 Task: Look for Airbnb options in Bayji, Iraq from 5th December, 2023 to 13th December, 2023 for 6 adults.3 bedrooms having 3 beds and 3 bathrooms. Property type can be house. Amenities needed are: washing machine. Look for 4 properties as per requirement.
Action: Mouse moved to (480, 75)
Screenshot: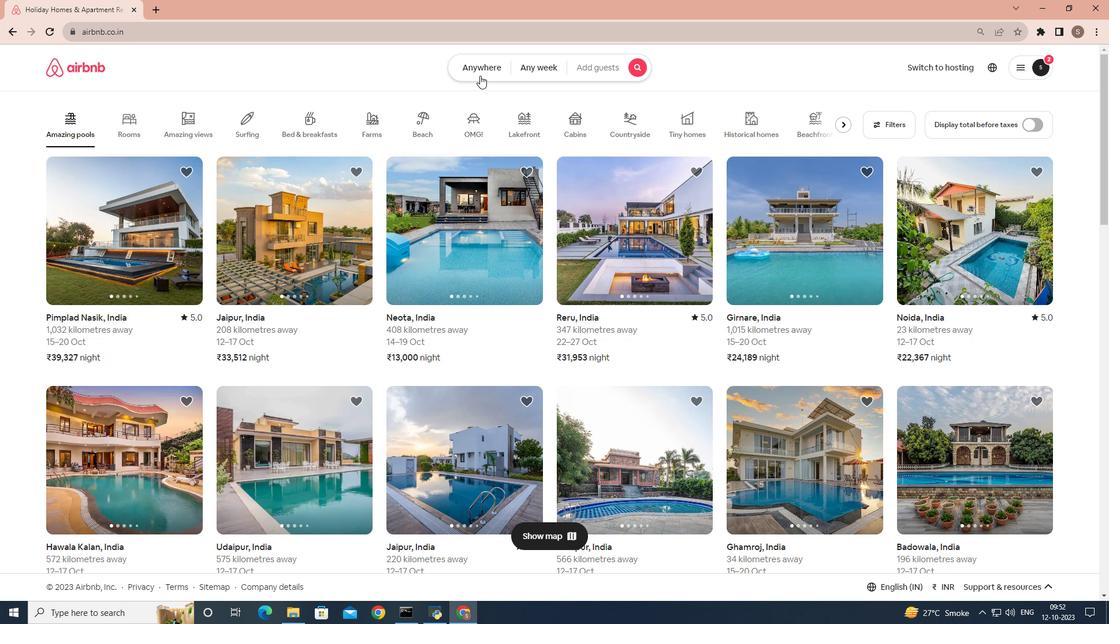 
Action: Mouse pressed left at (480, 75)
Screenshot: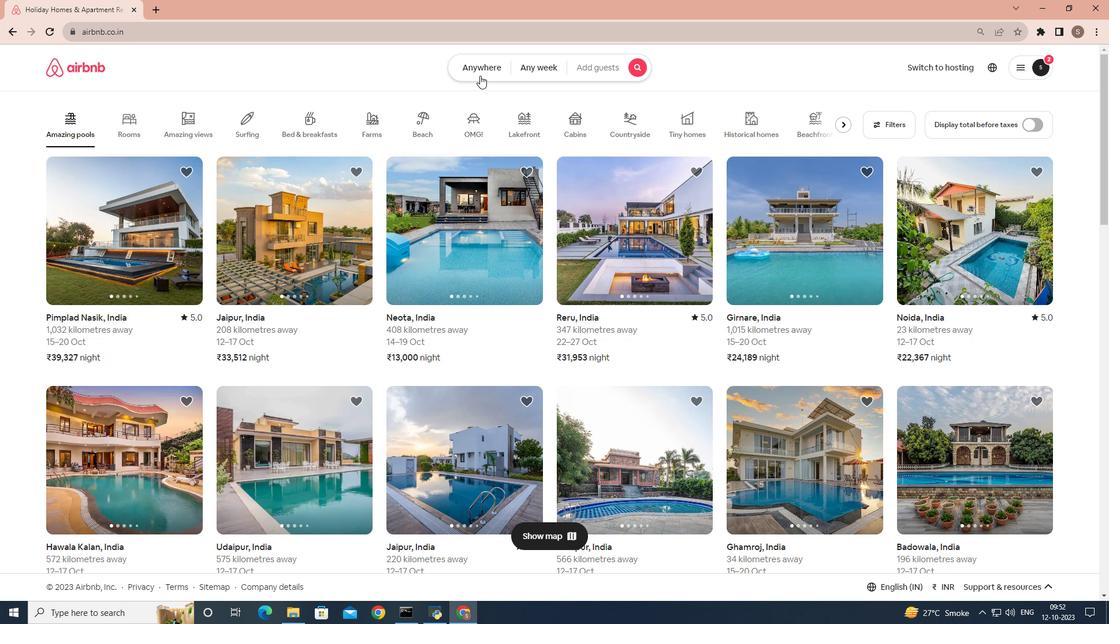 
Action: Mouse moved to (401, 120)
Screenshot: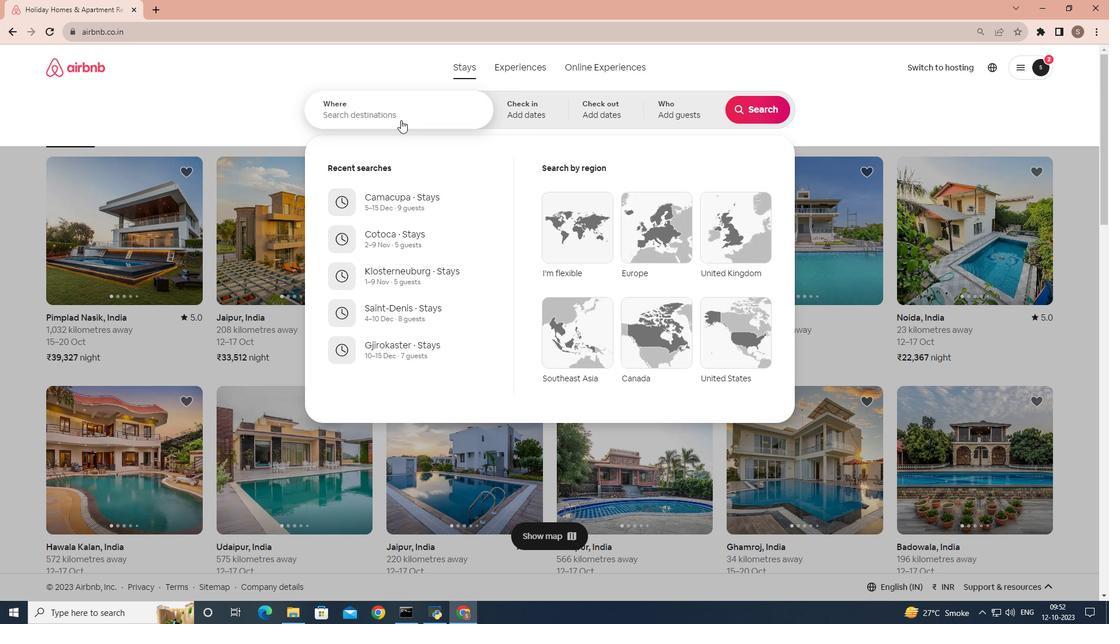 
Action: Mouse pressed left at (401, 120)
Screenshot: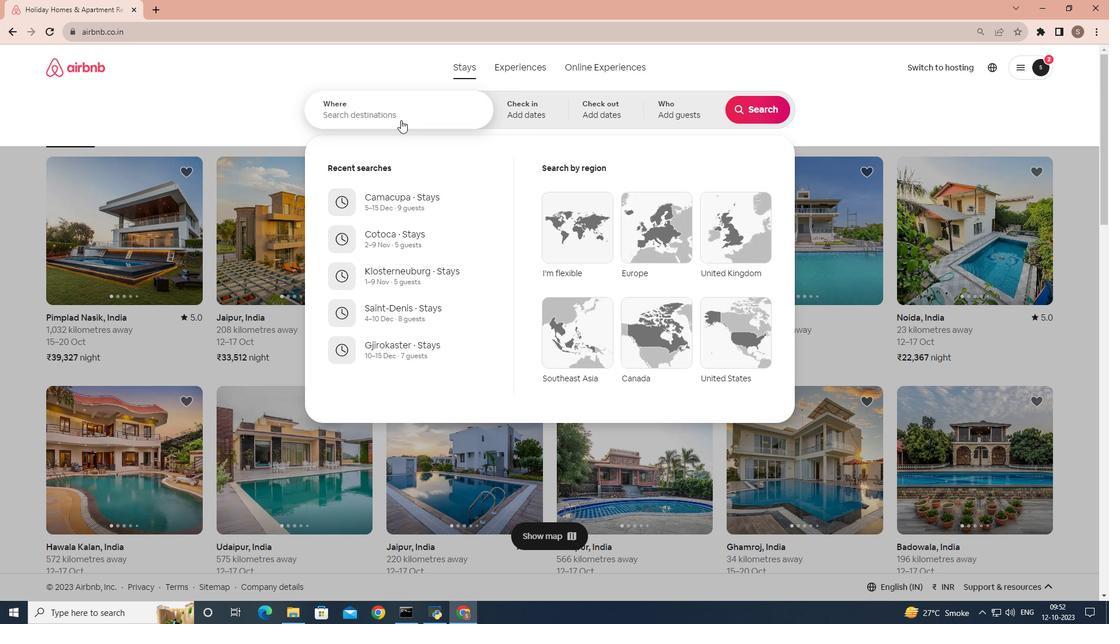 
Action: Key pressed <Key.shift>Bayji,<Key.space><Key.shift>Iraq
Screenshot: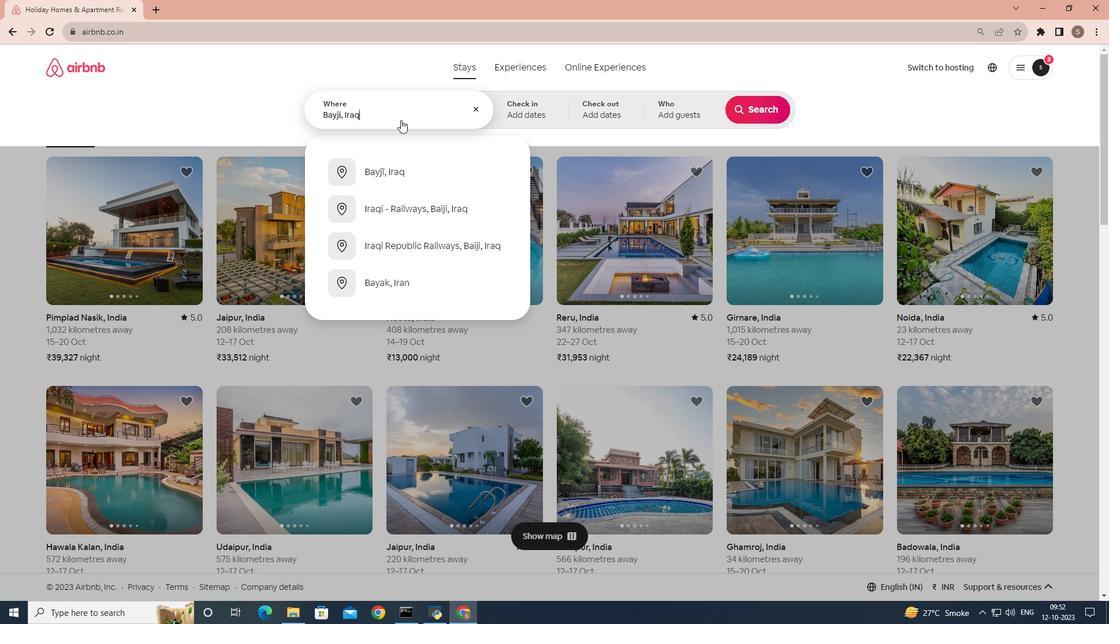 
Action: Mouse moved to (425, 169)
Screenshot: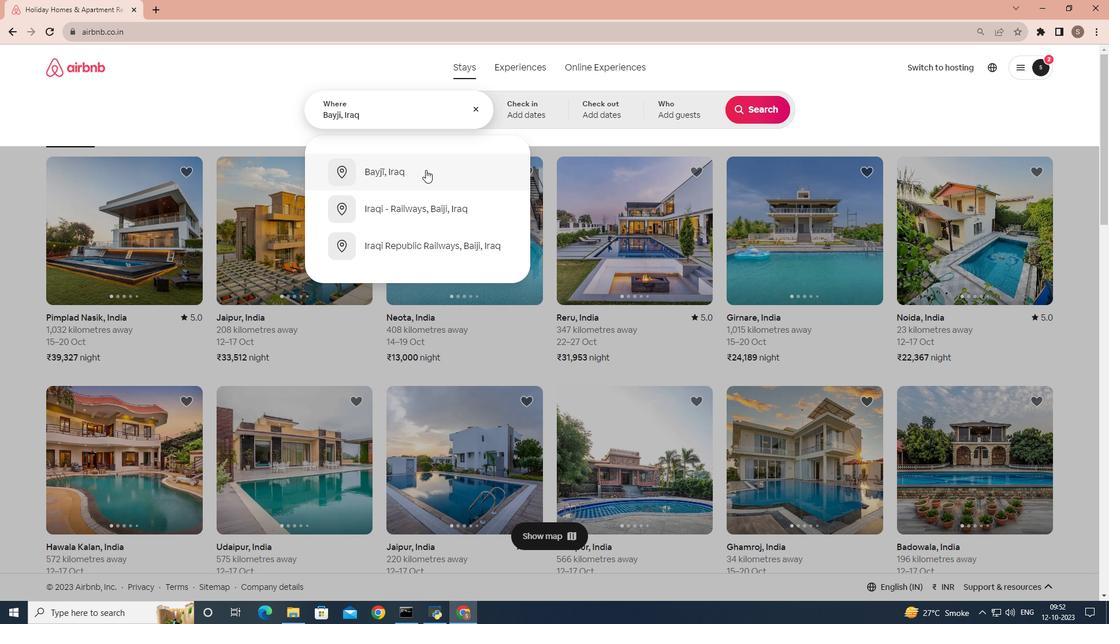 
Action: Mouse pressed left at (425, 169)
Screenshot: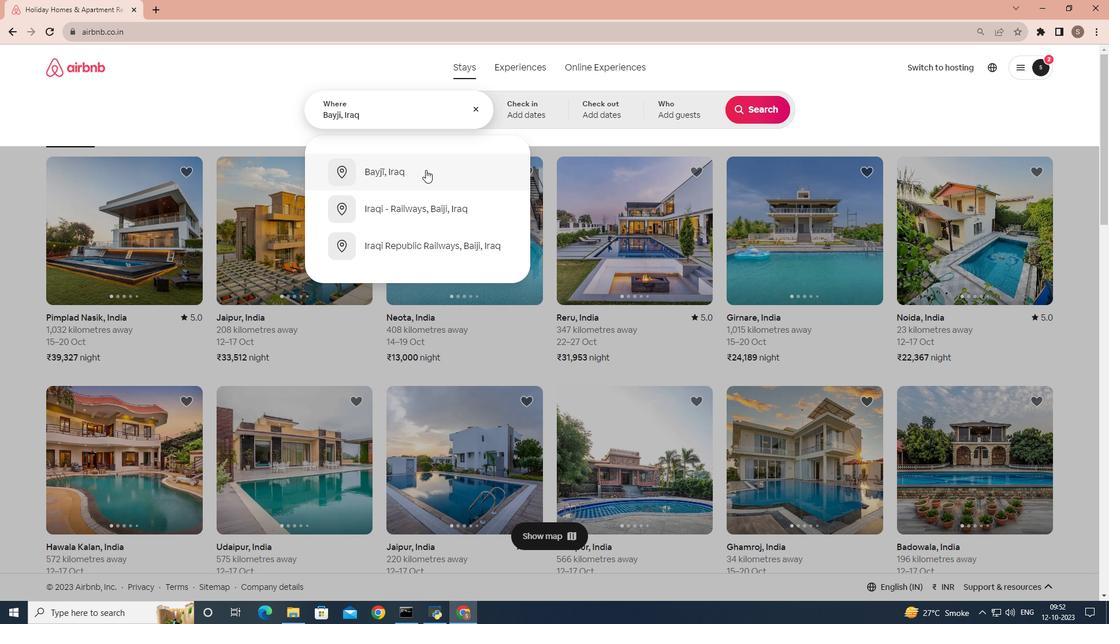 
Action: Mouse moved to (758, 202)
Screenshot: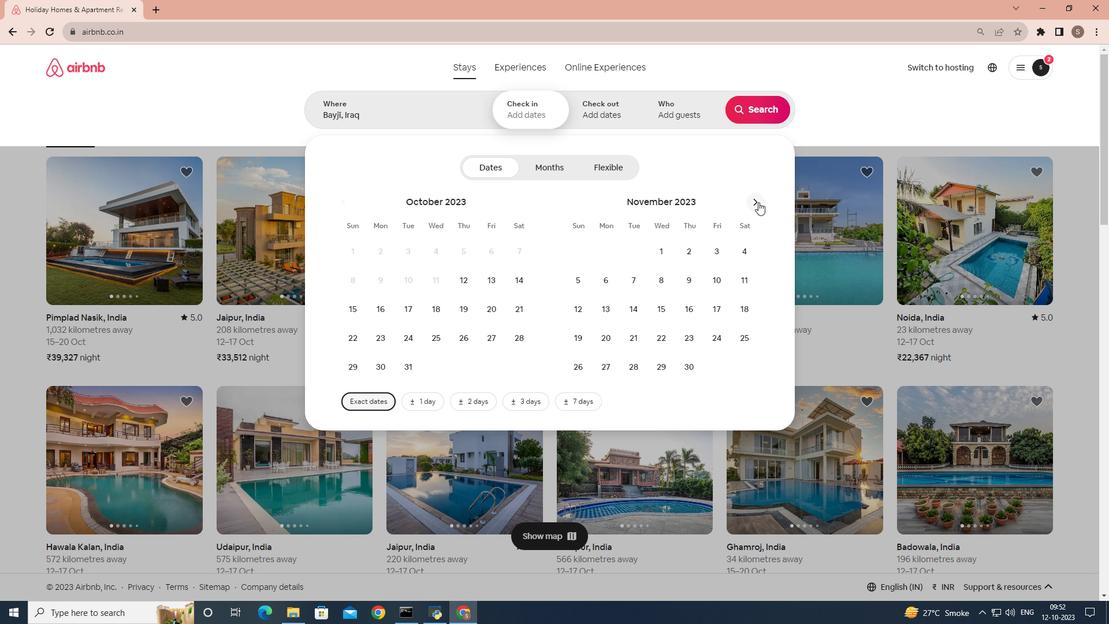 
Action: Mouse pressed left at (758, 202)
Screenshot: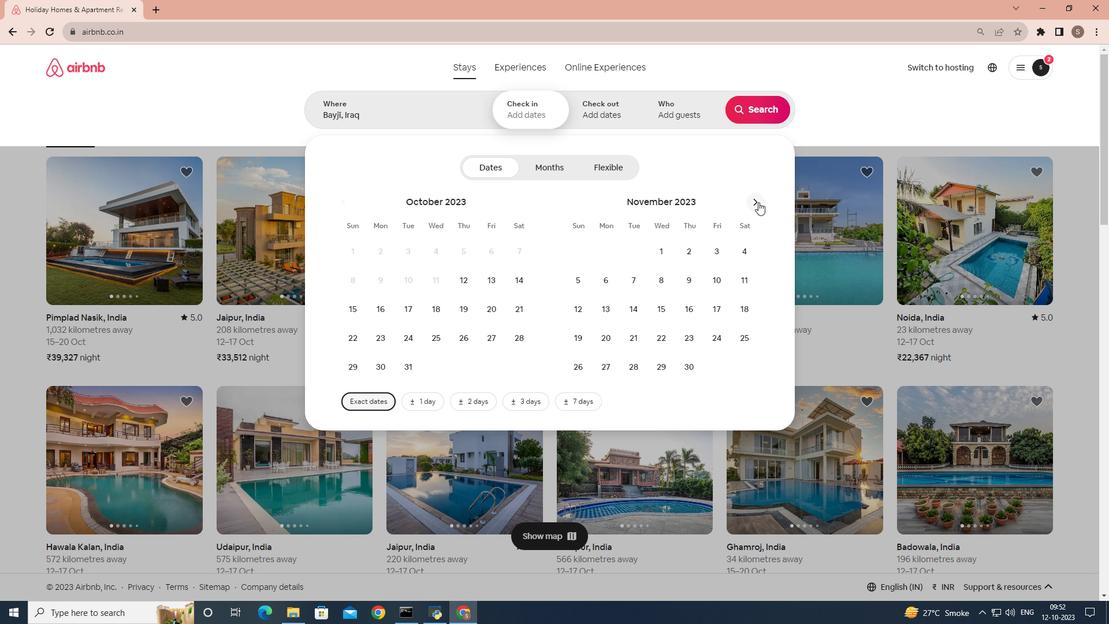 
Action: Mouse moved to (638, 276)
Screenshot: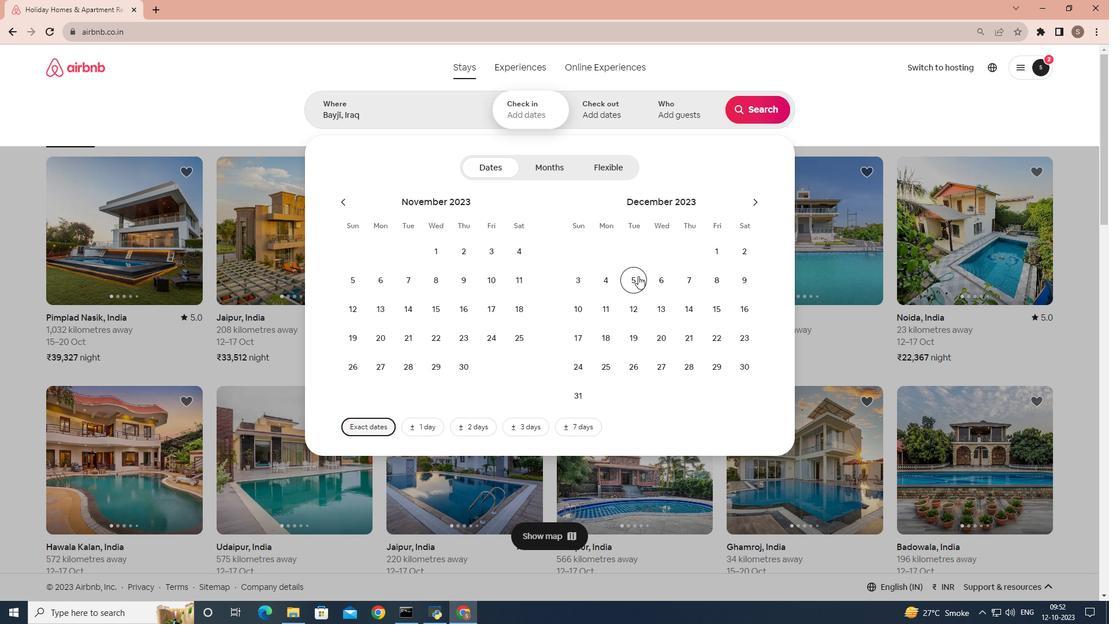 
Action: Mouse pressed left at (638, 276)
Screenshot: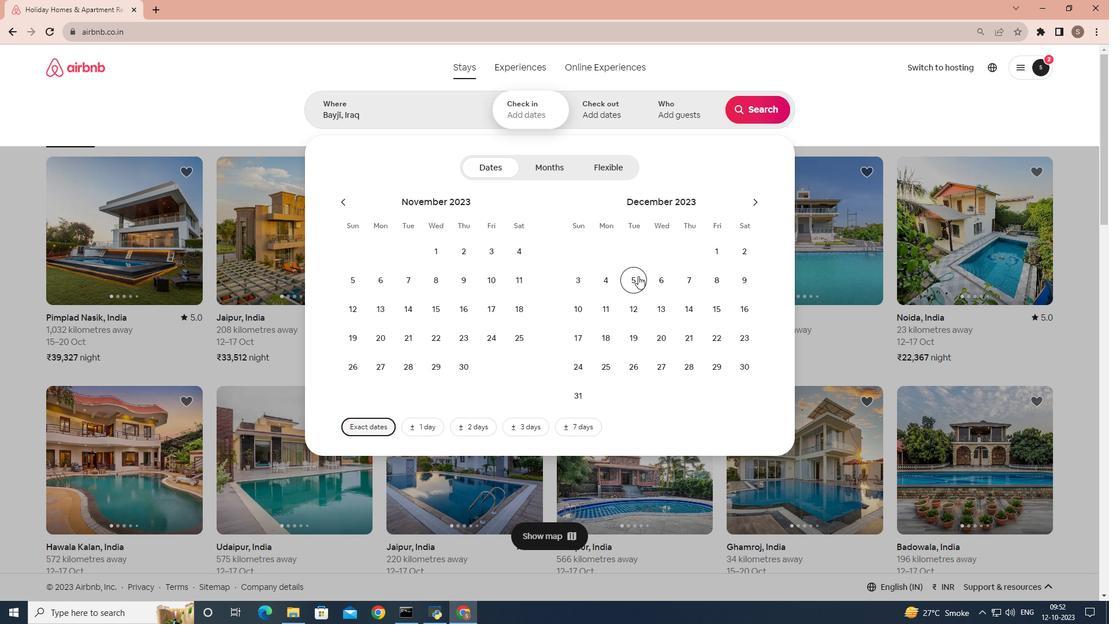 
Action: Mouse moved to (656, 313)
Screenshot: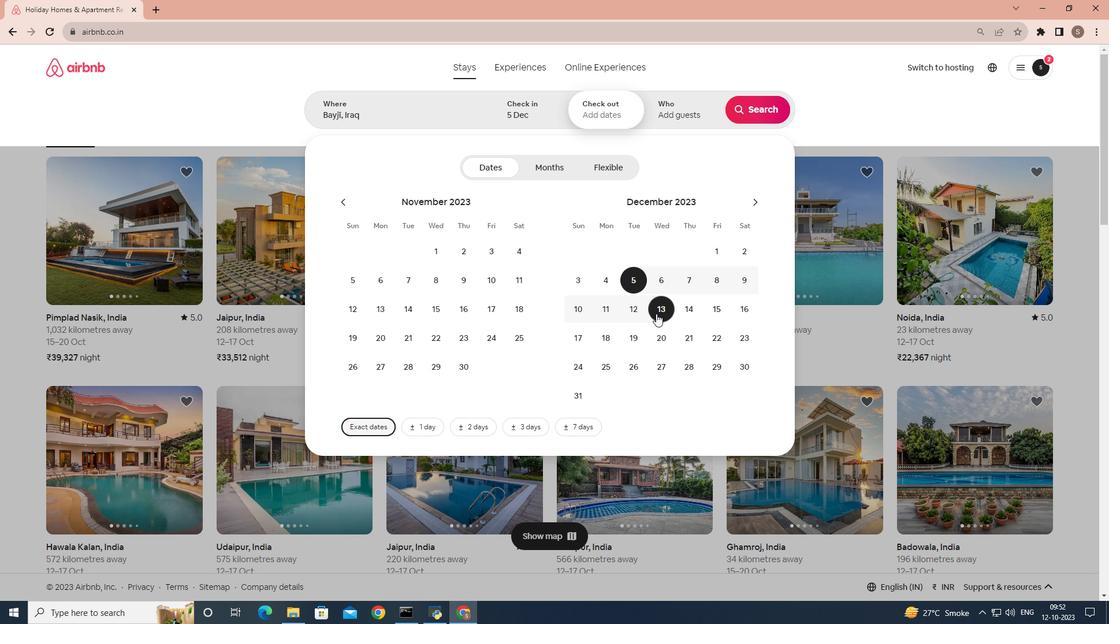 
Action: Mouse pressed left at (656, 313)
Screenshot: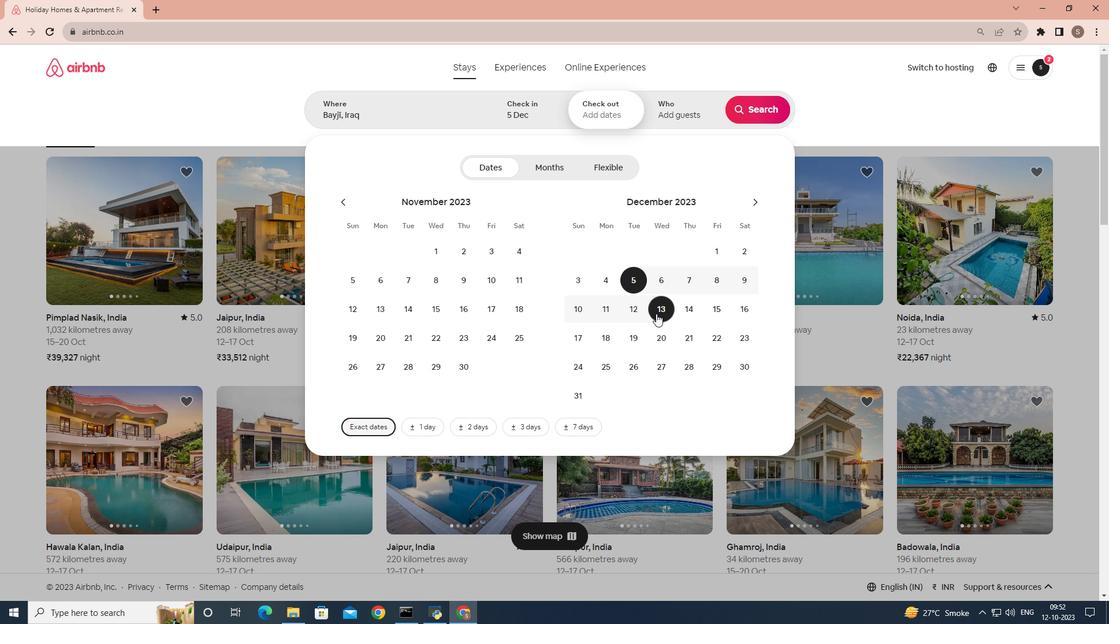 
Action: Mouse moved to (665, 124)
Screenshot: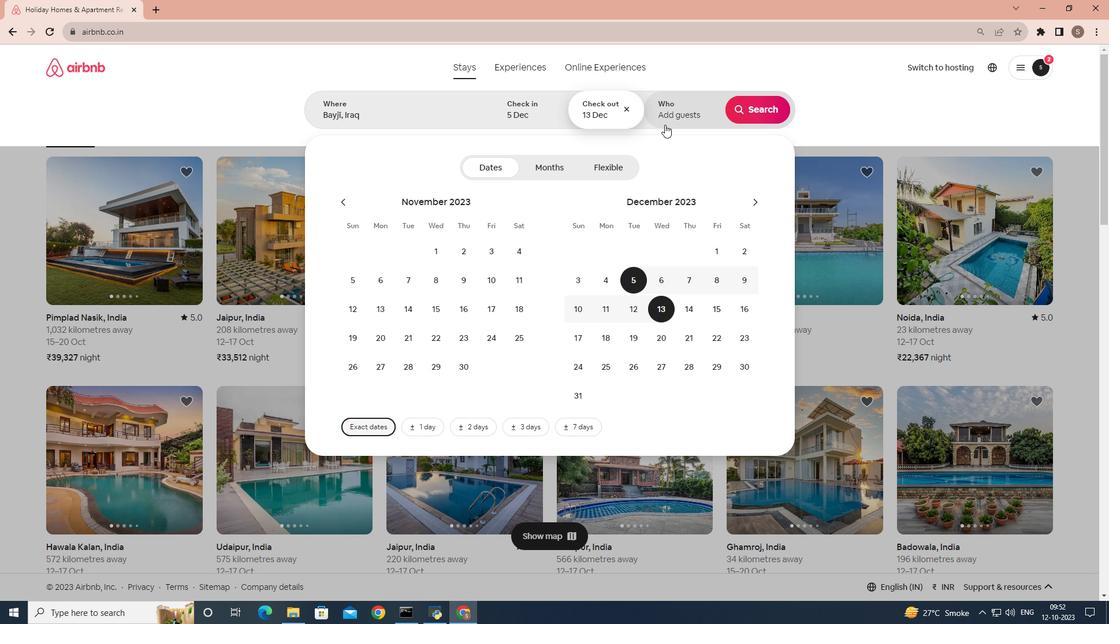 
Action: Mouse pressed left at (665, 124)
Screenshot: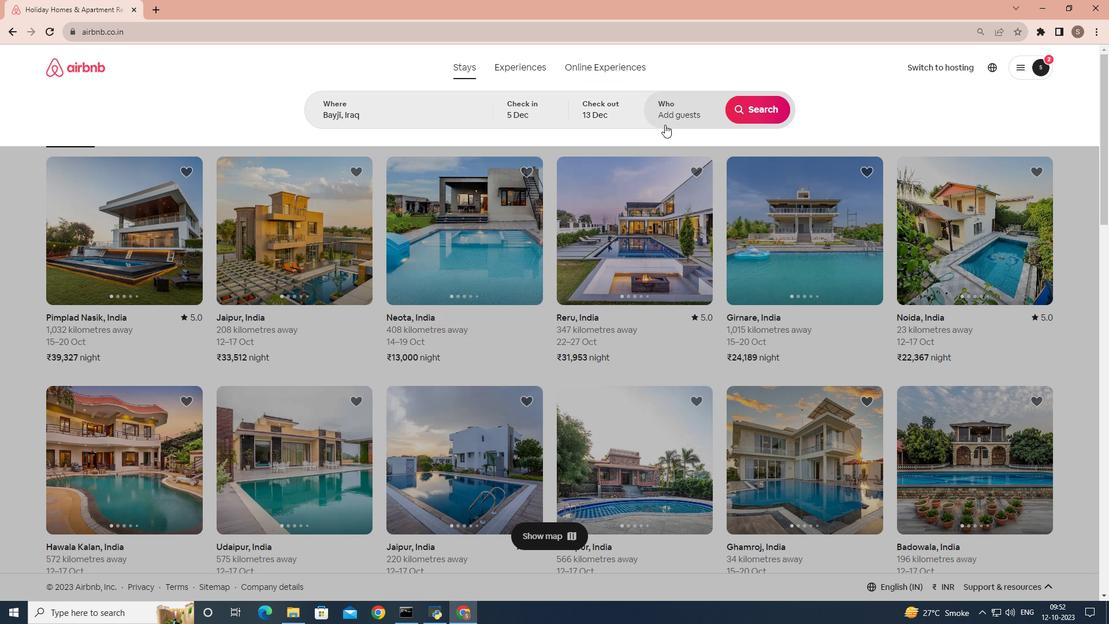 
Action: Mouse moved to (756, 170)
Screenshot: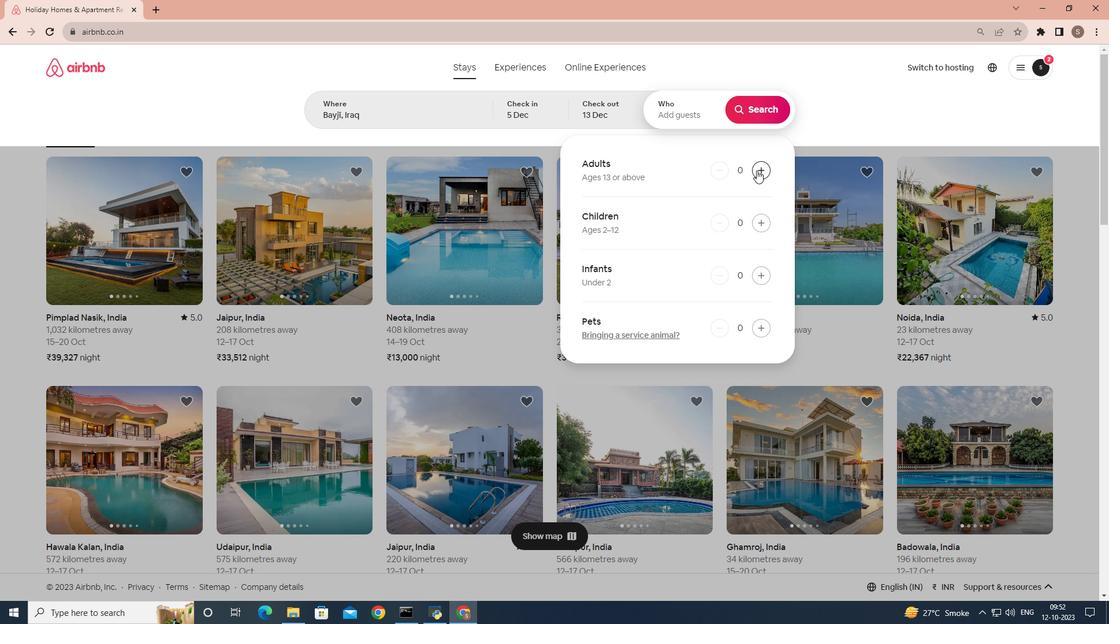 
Action: Mouse pressed left at (756, 170)
Screenshot: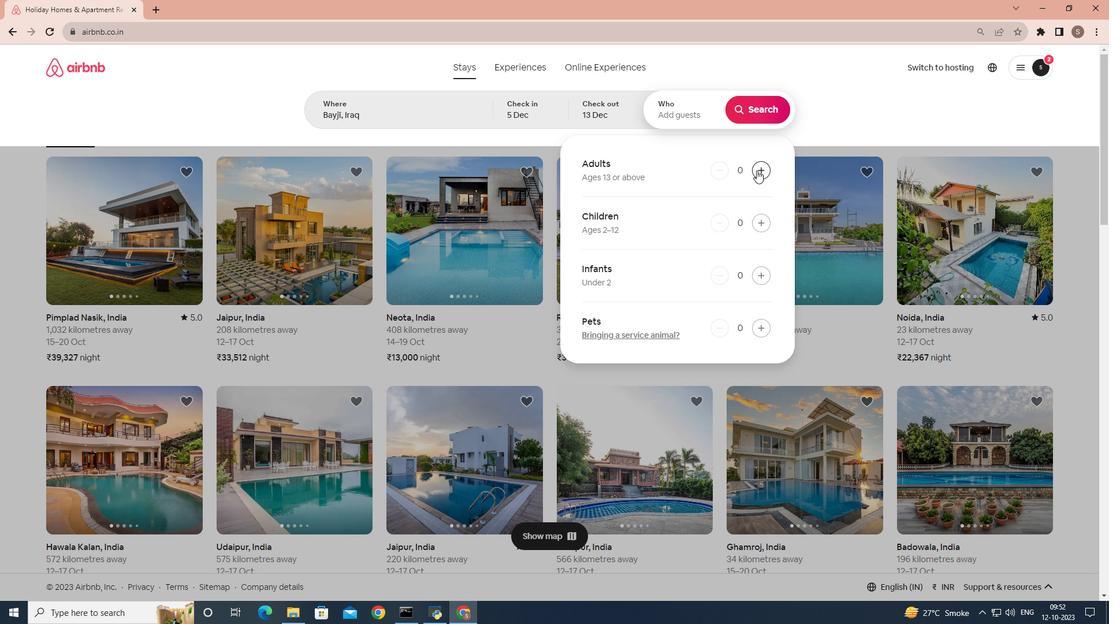 
Action: Mouse pressed left at (756, 170)
Screenshot: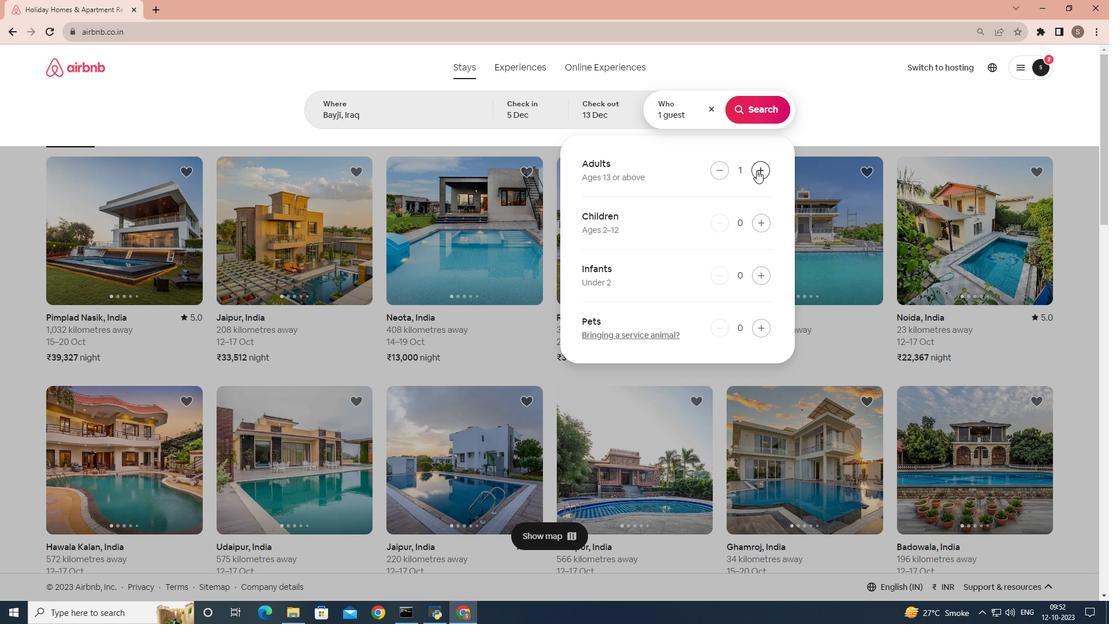 
Action: Mouse pressed left at (756, 170)
Screenshot: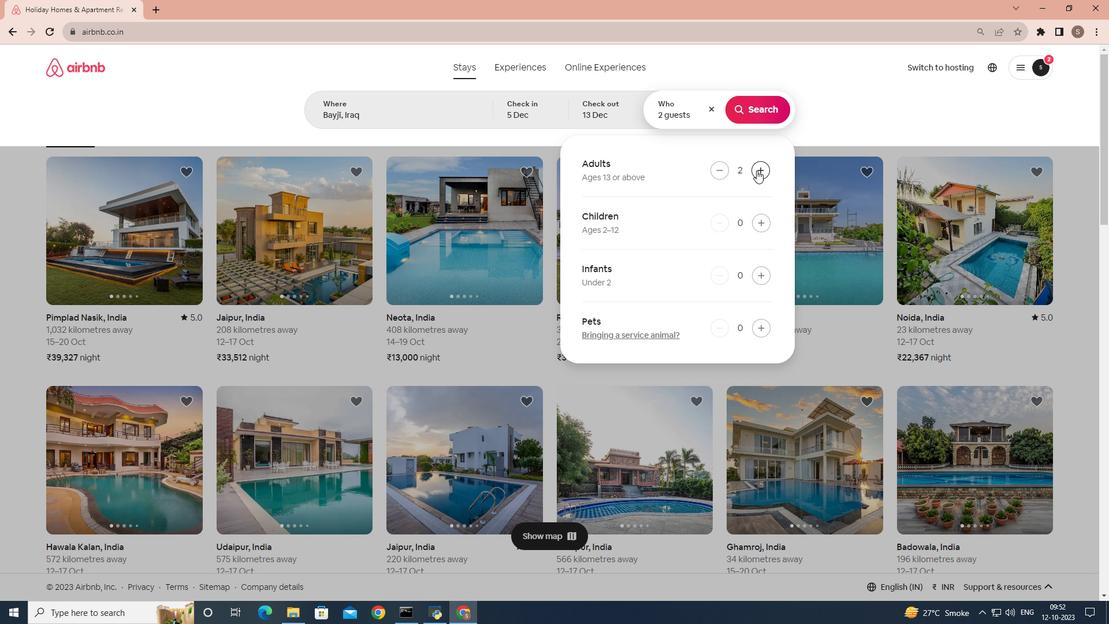
Action: Mouse pressed left at (756, 170)
Screenshot: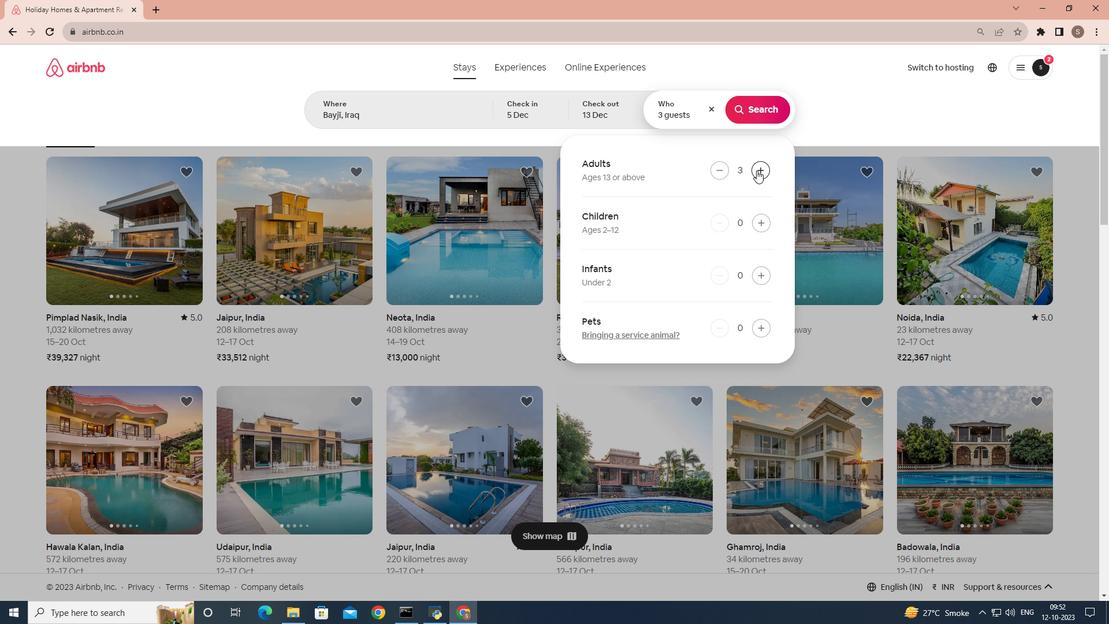 
Action: Mouse pressed left at (756, 170)
Screenshot: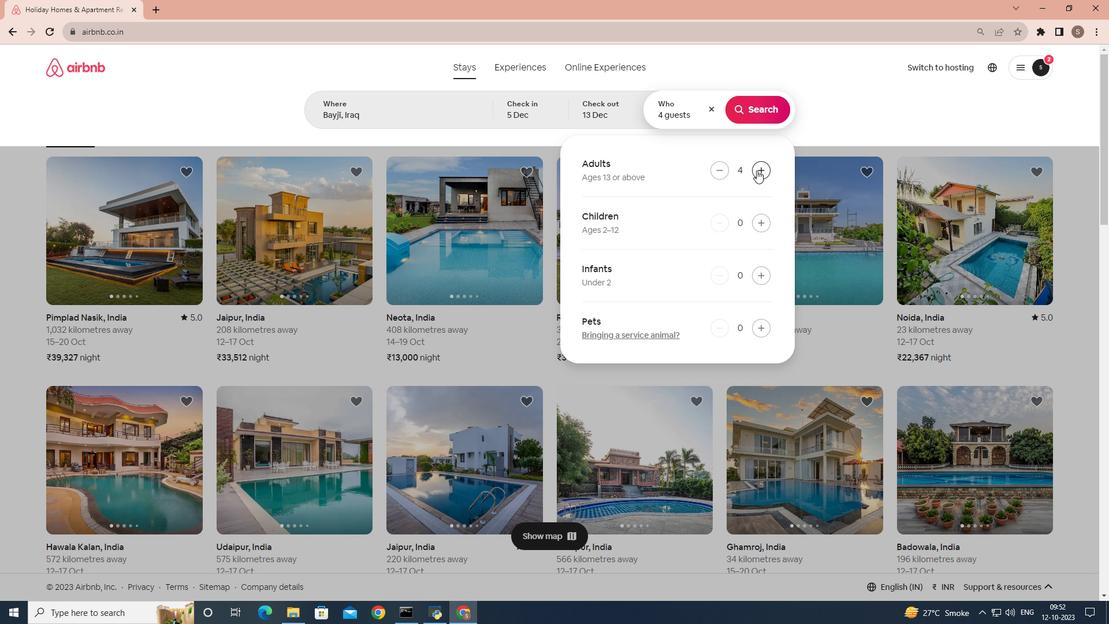 
Action: Mouse pressed left at (756, 170)
Screenshot: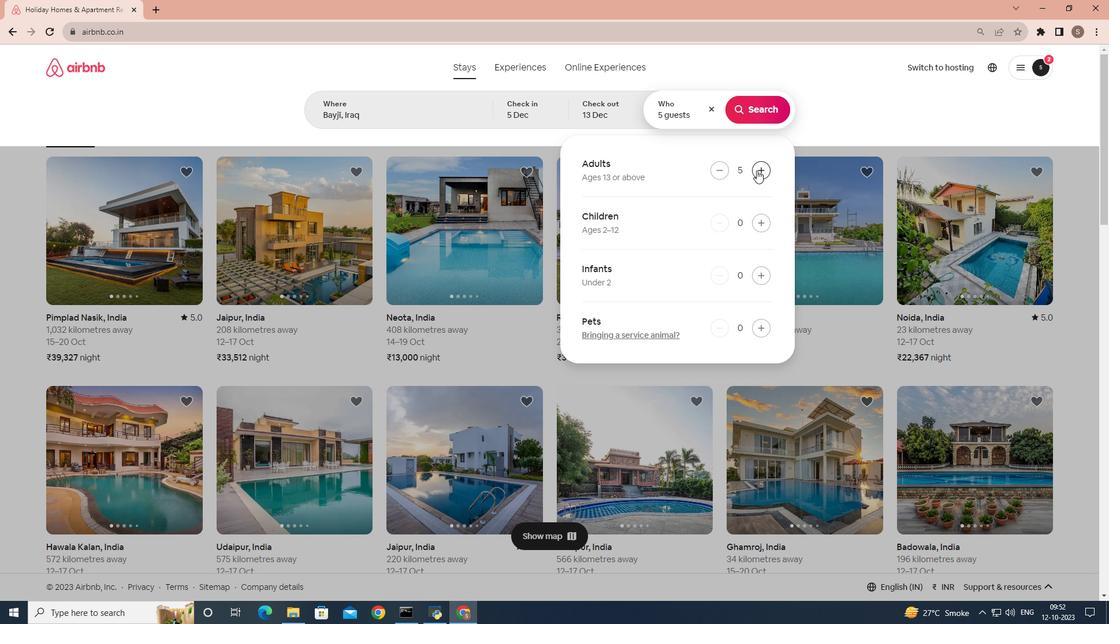 
Action: Mouse moved to (755, 109)
Screenshot: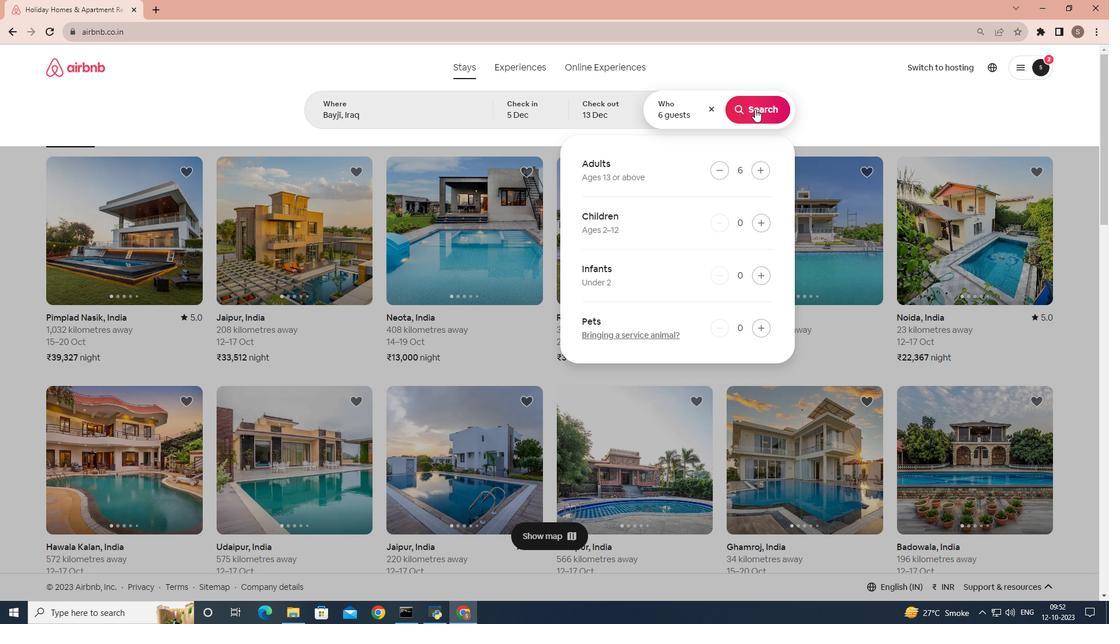 
Action: Mouse pressed left at (755, 109)
Screenshot: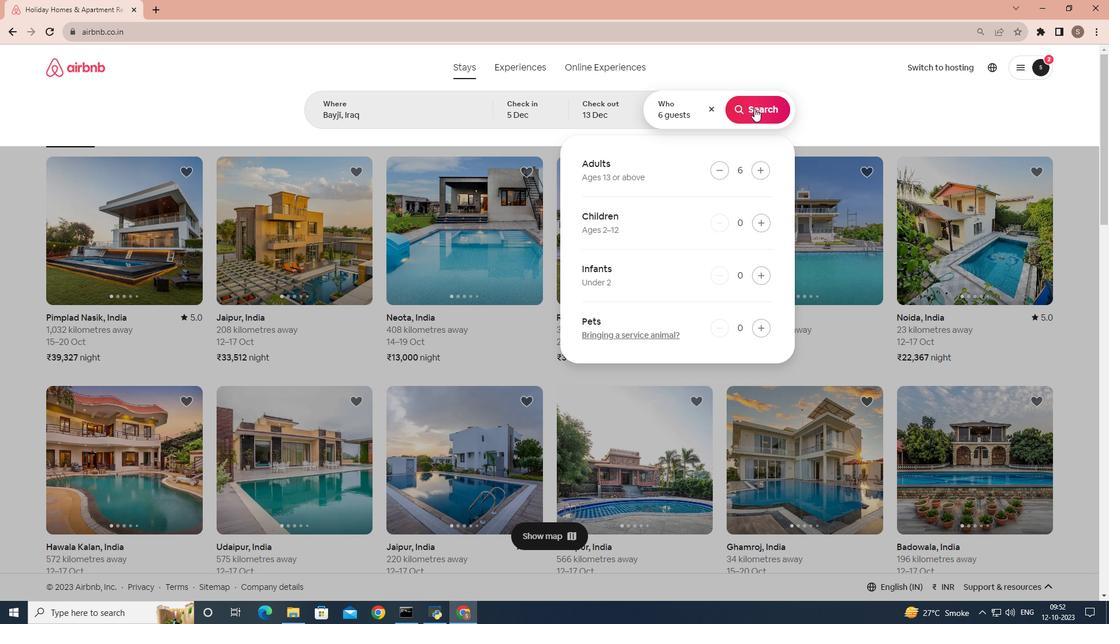 
Action: Mouse moved to (913, 110)
Screenshot: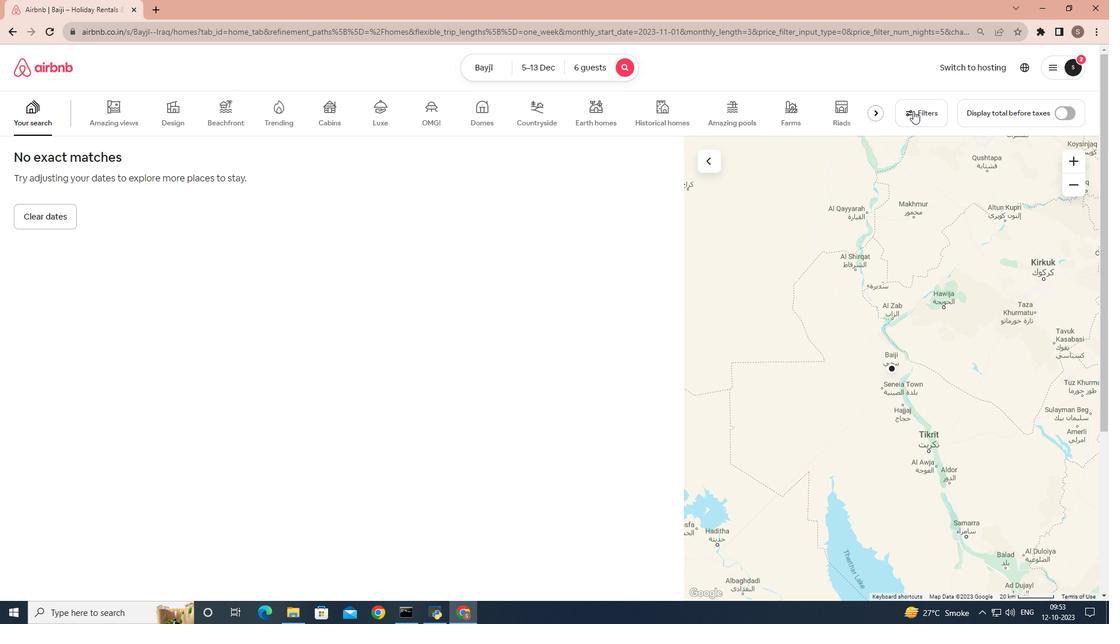 
Action: Mouse pressed left at (913, 110)
Screenshot: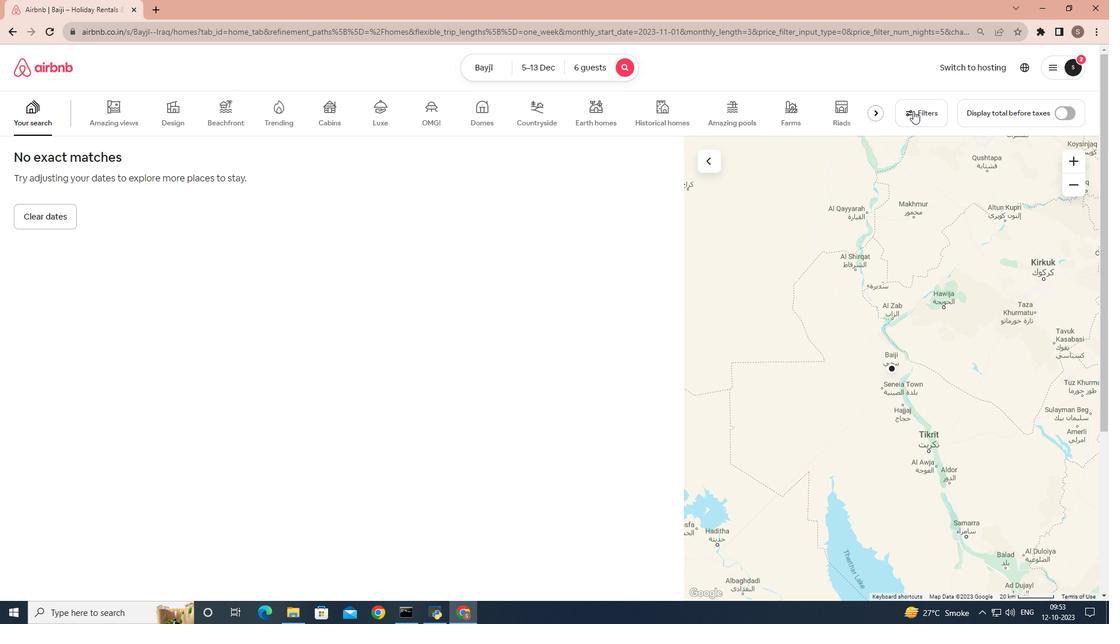 
Action: Mouse moved to (601, 294)
Screenshot: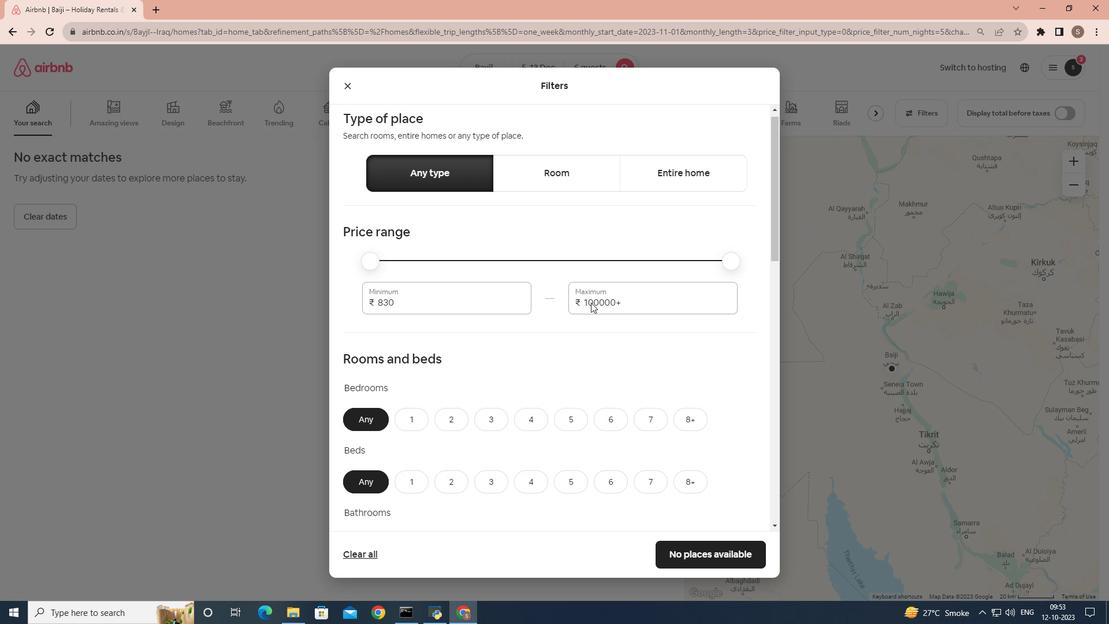 
Action: Mouse scrolled (601, 293) with delta (0, 0)
Screenshot: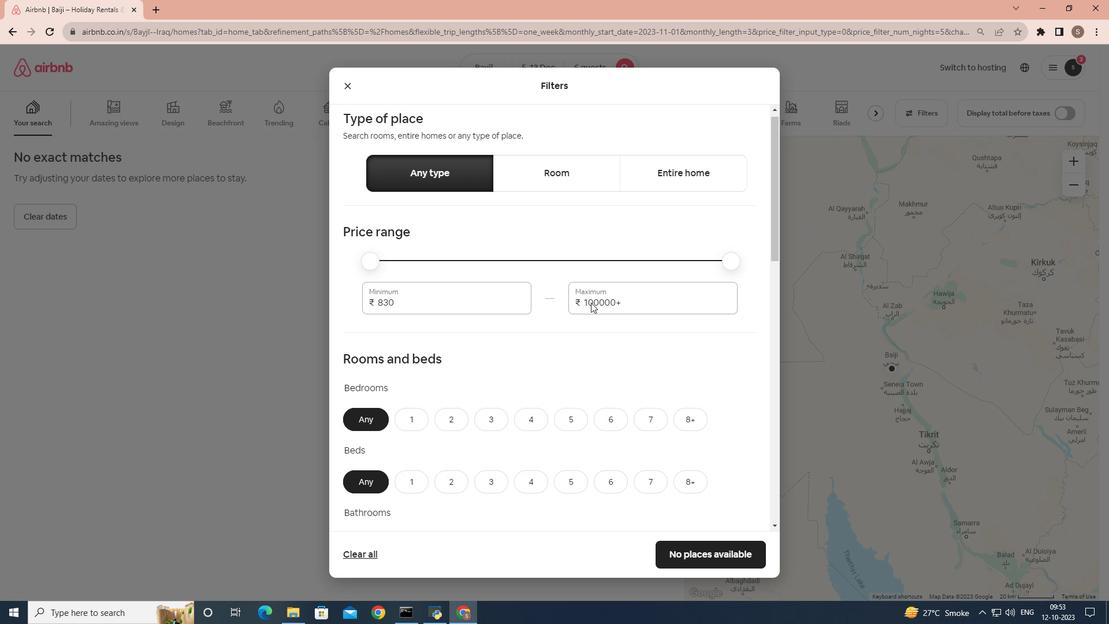 
Action: Mouse moved to (580, 310)
Screenshot: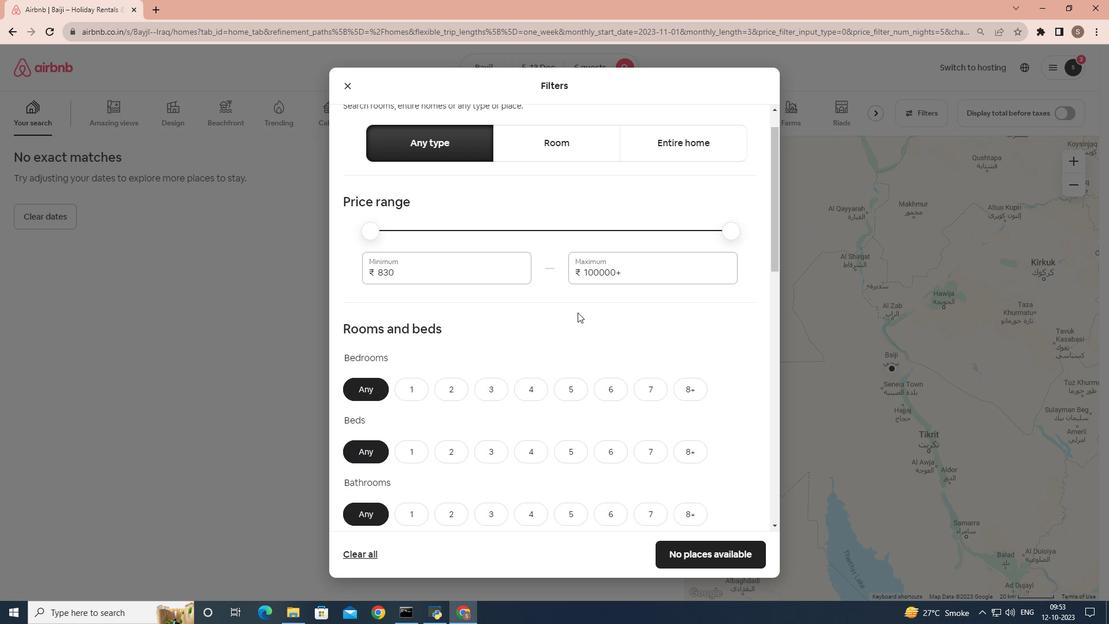 
Action: Mouse scrolled (580, 310) with delta (0, 0)
Screenshot: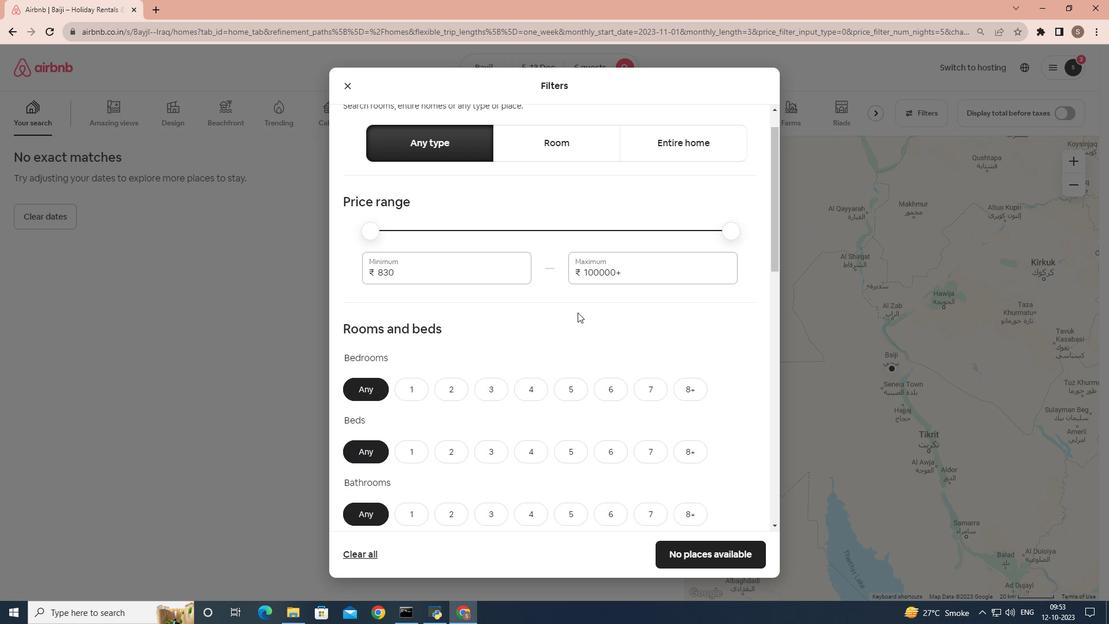 
Action: Mouse moved to (494, 306)
Screenshot: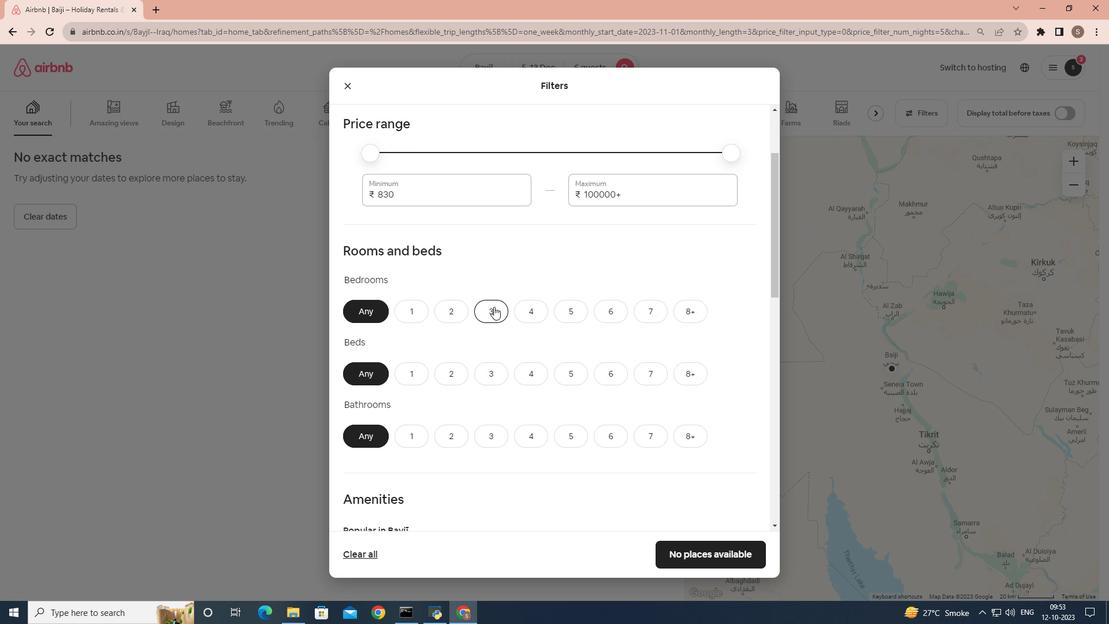 
Action: Mouse pressed left at (494, 306)
Screenshot: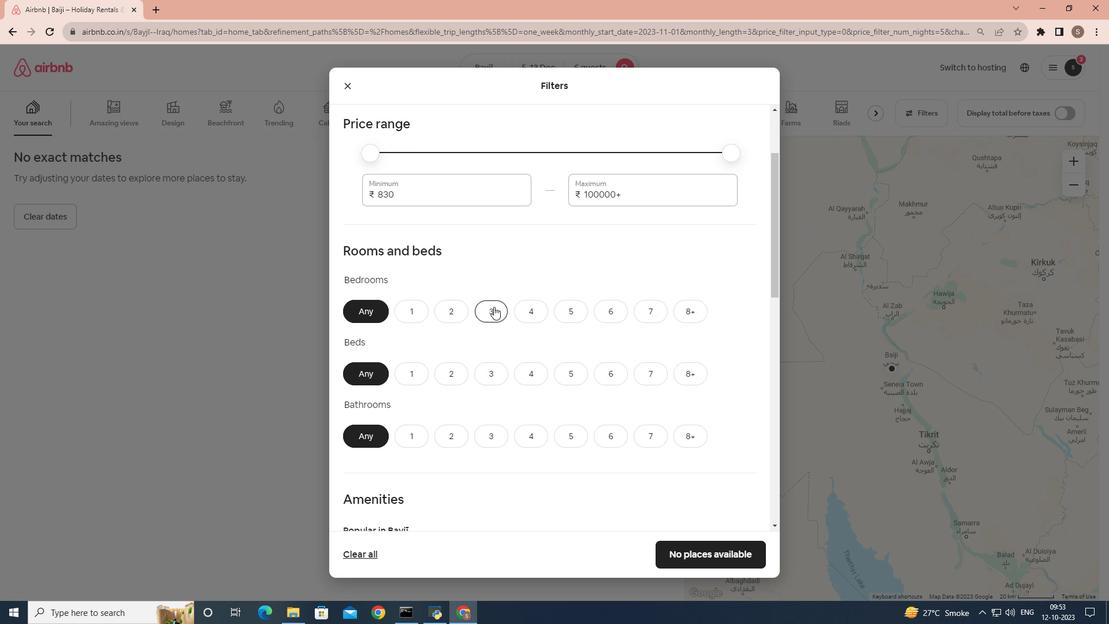 
Action: Mouse moved to (486, 369)
Screenshot: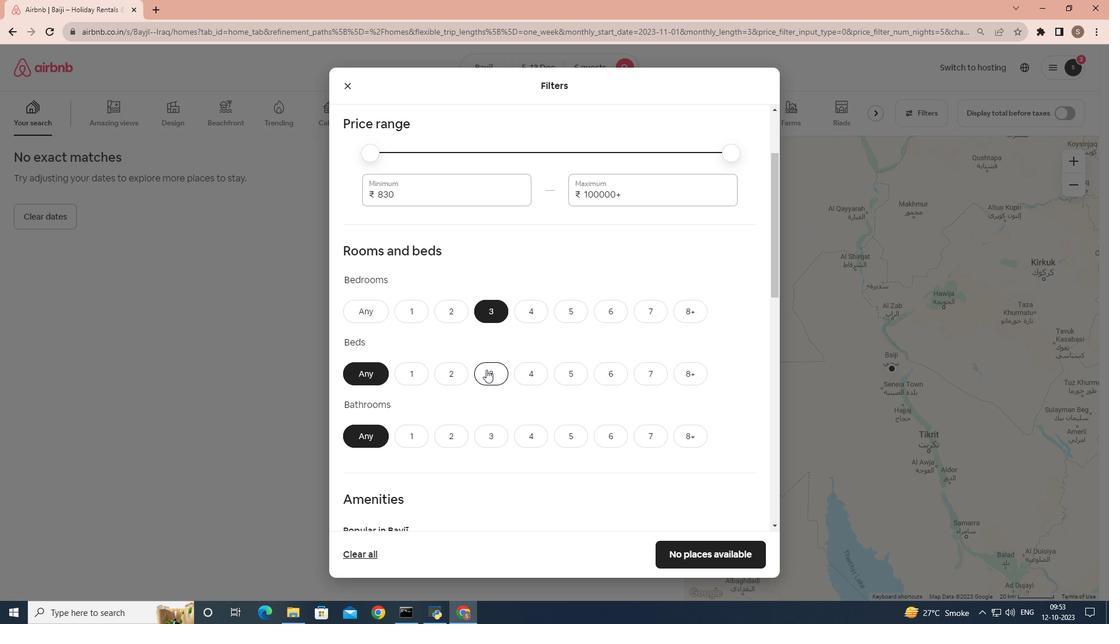 
Action: Mouse pressed left at (486, 369)
Screenshot: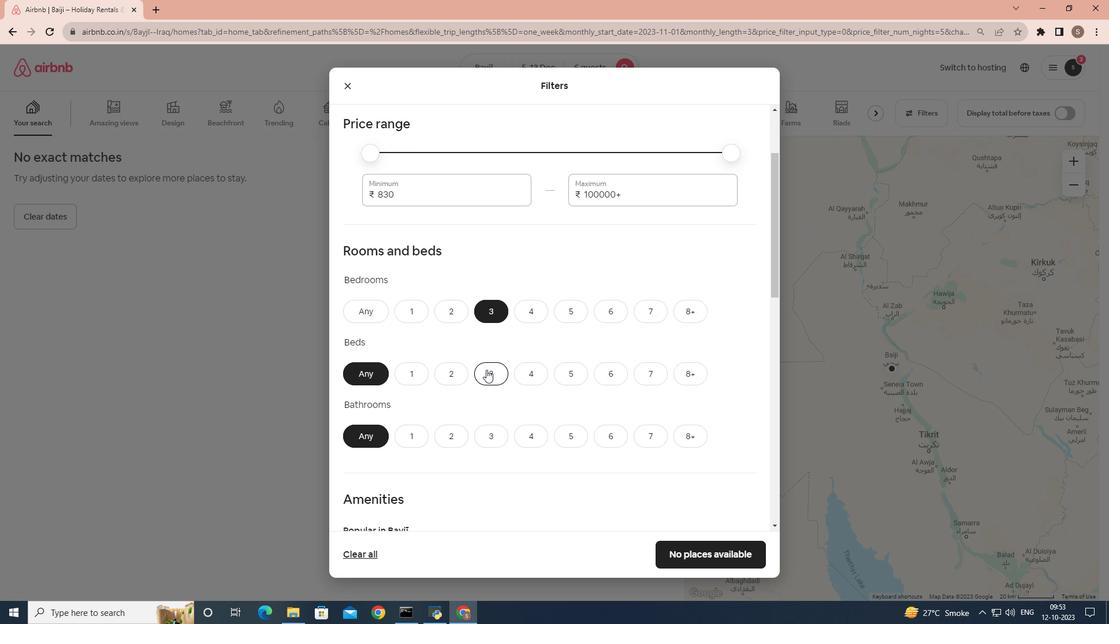 
Action: Mouse scrolled (486, 369) with delta (0, 0)
Screenshot: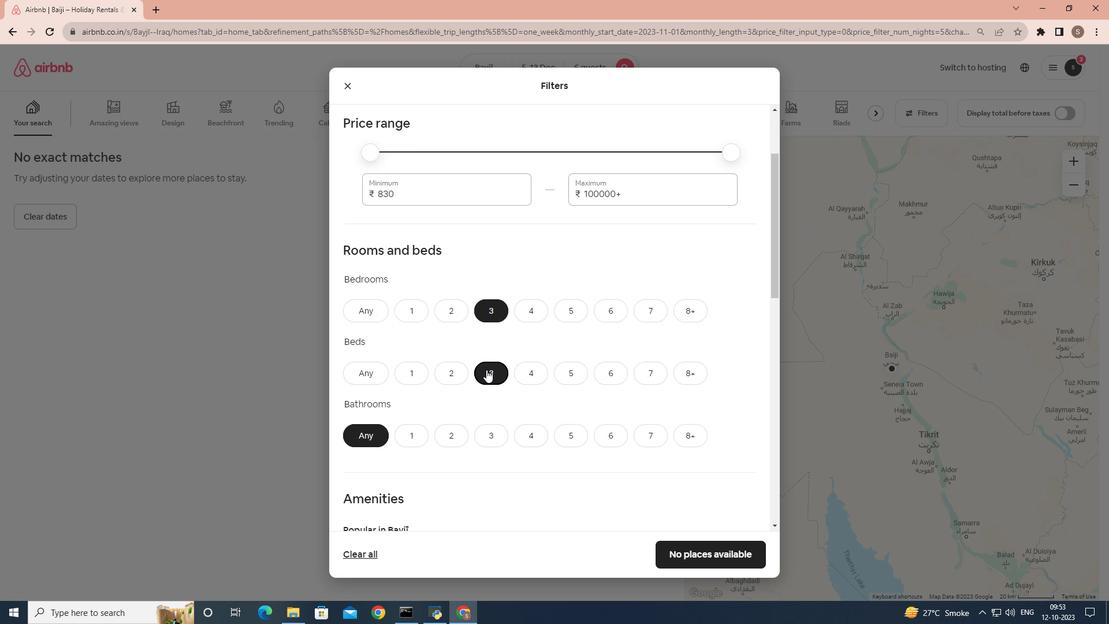 
Action: Mouse scrolled (486, 369) with delta (0, 0)
Screenshot: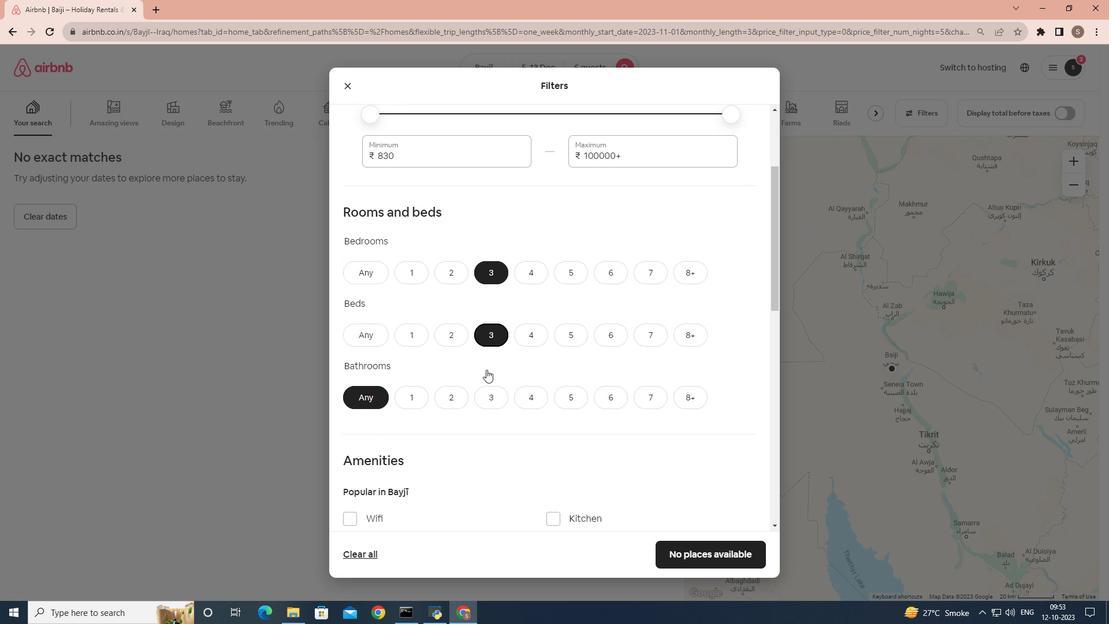 
Action: Mouse moved to (490, 320)
Screenshot: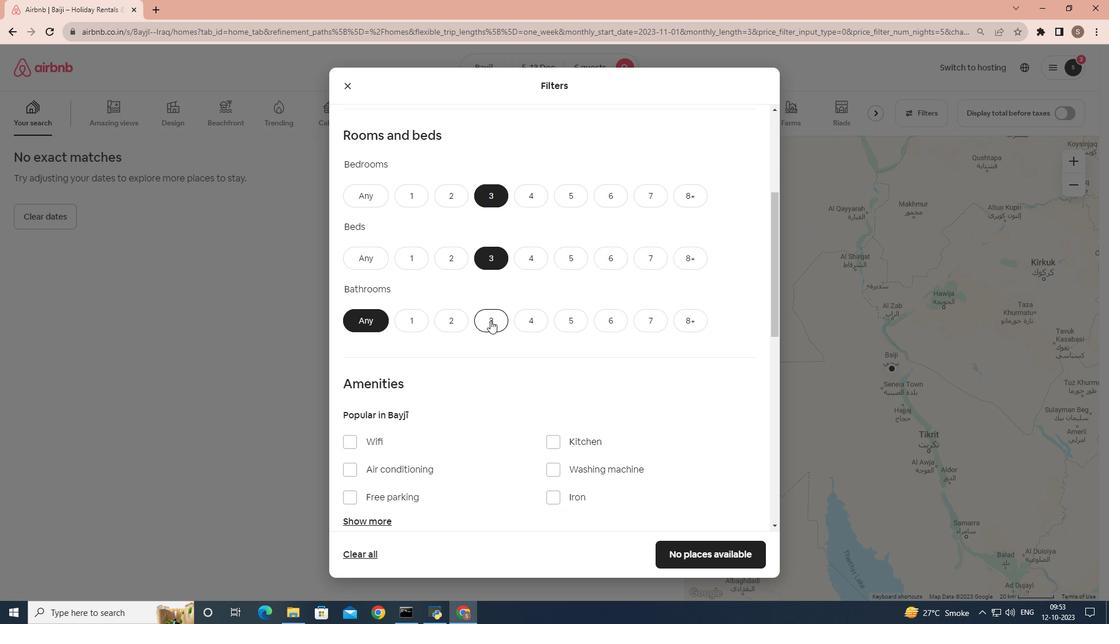
Action: Mouse pressed left at (490, 320)
Screenshot: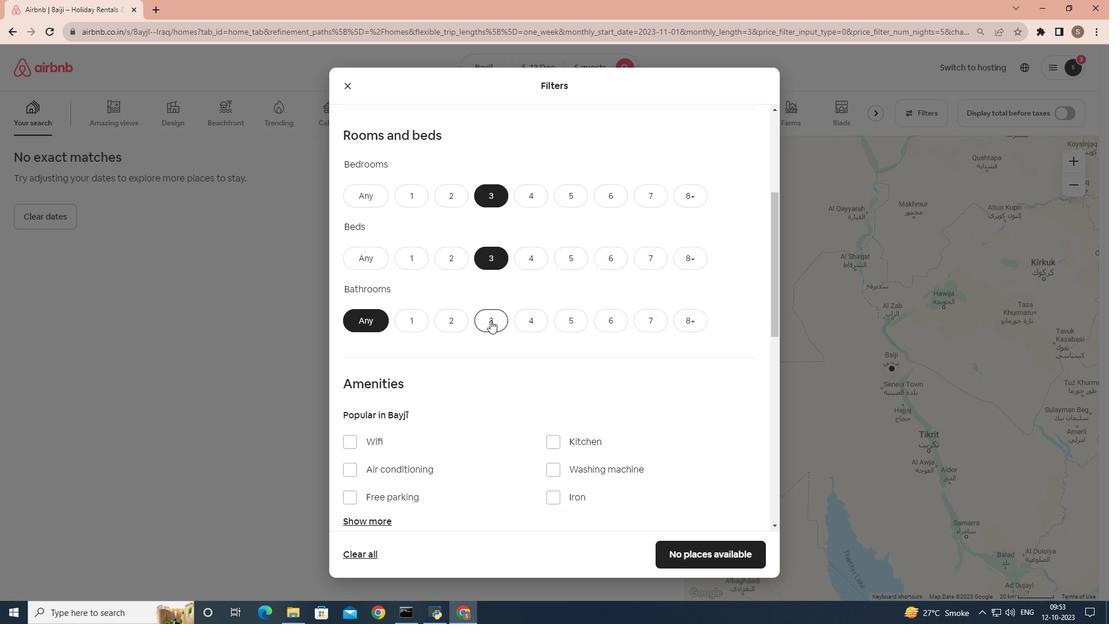 
Action: Mouse scrolled (490, 320) with delta (0, 0)
Screenshot: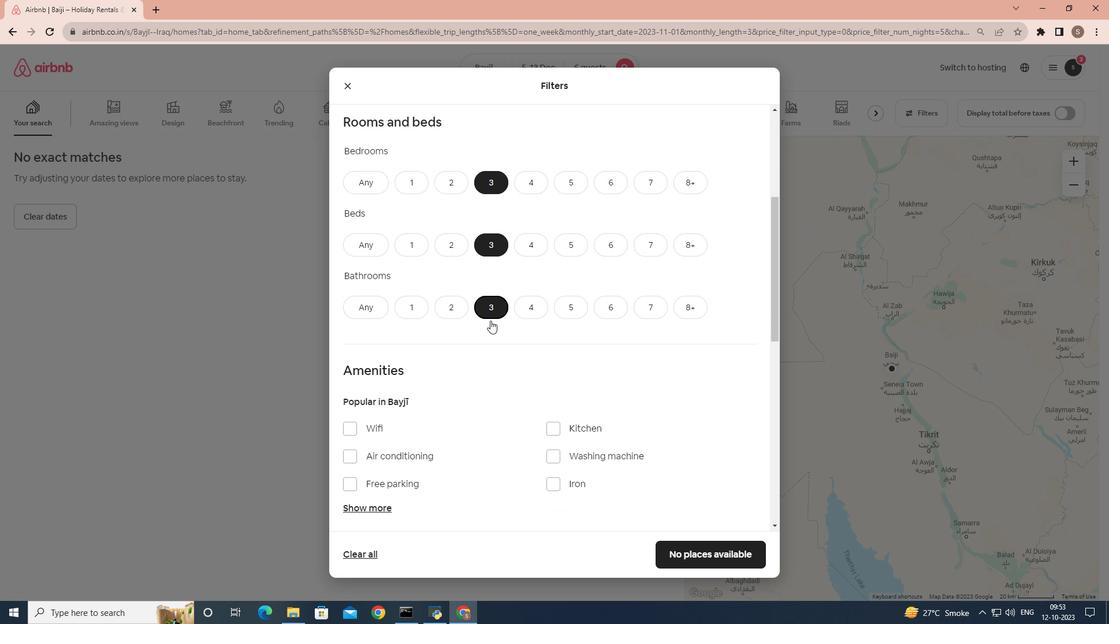 
Action: Mouse scrolled (490, 320) with delta (0, 0)
Screenshot: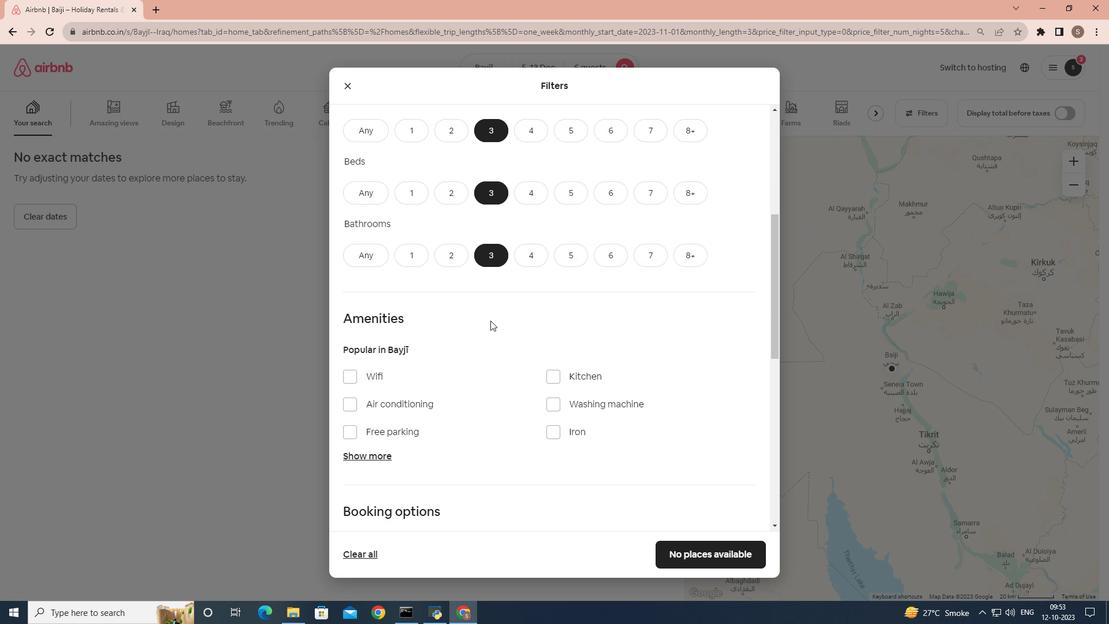 
Action: Mouse moved to (474, 343)
Screenshot: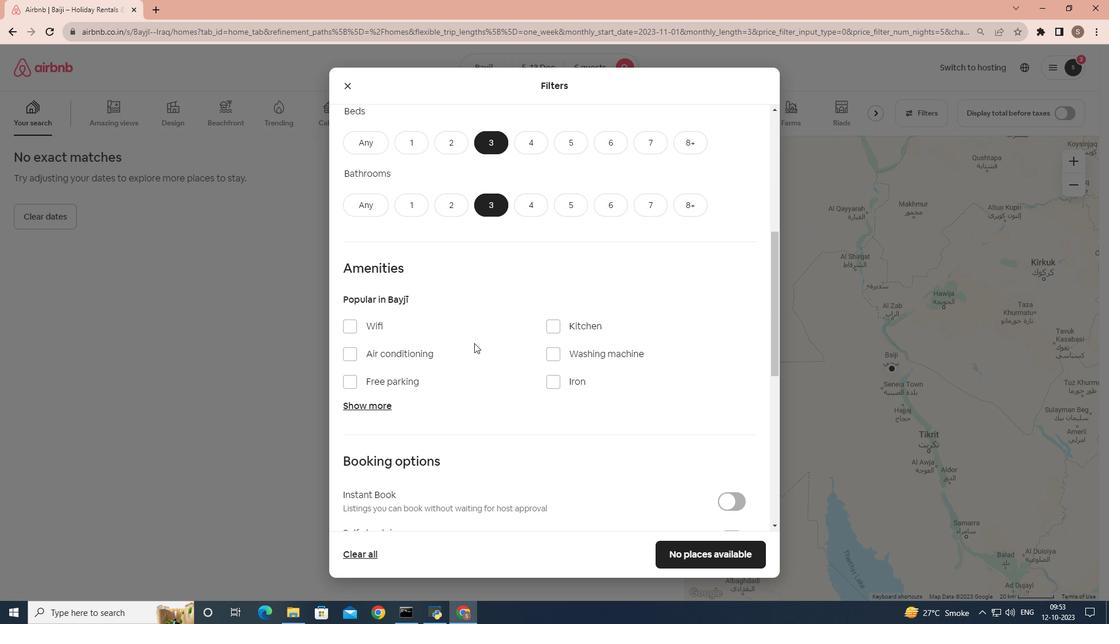 
Action: Mouse scrolled (474, 342) with delta (0, 0)
Screenshot: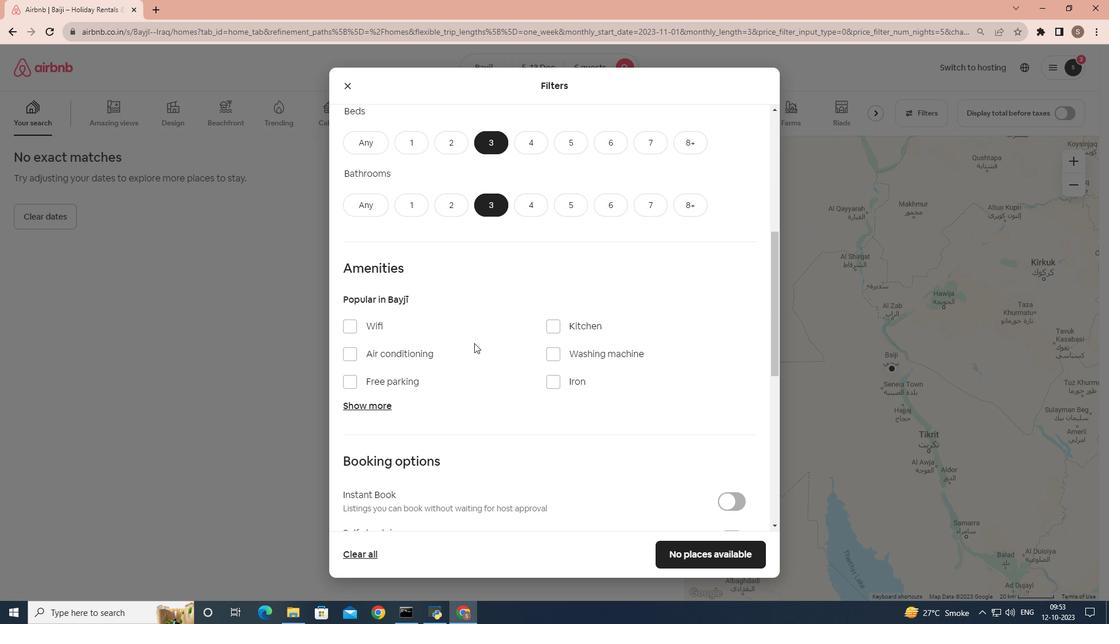 
Action: Mouse moved to (395, 318)
Screenshot: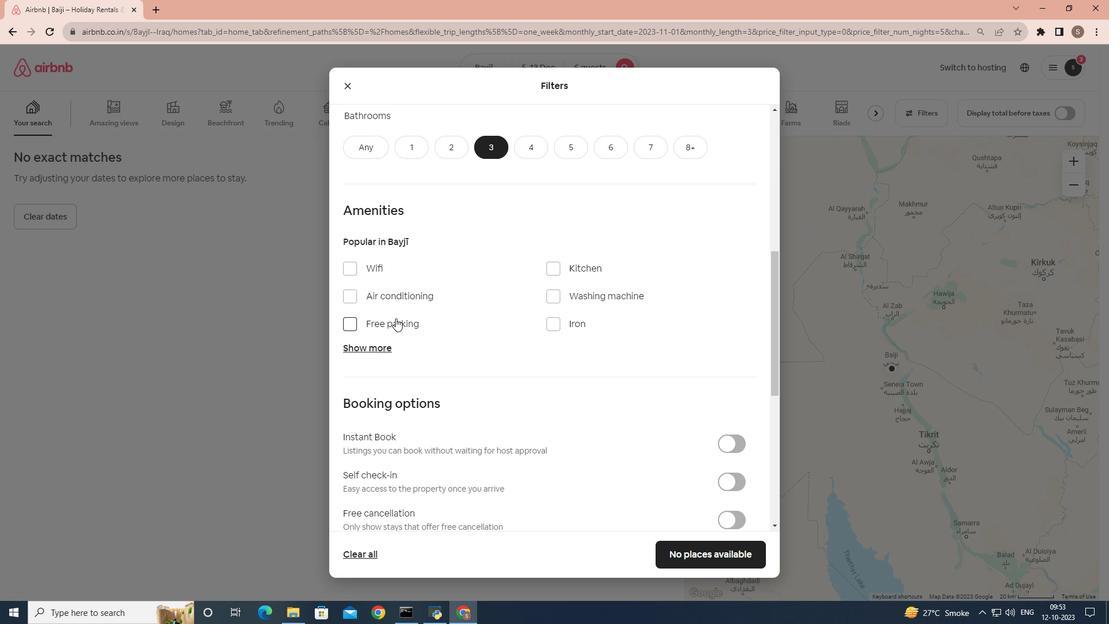 
Action: Mouse scrolled (395, 317) with delta (0, 0)
Screenshot: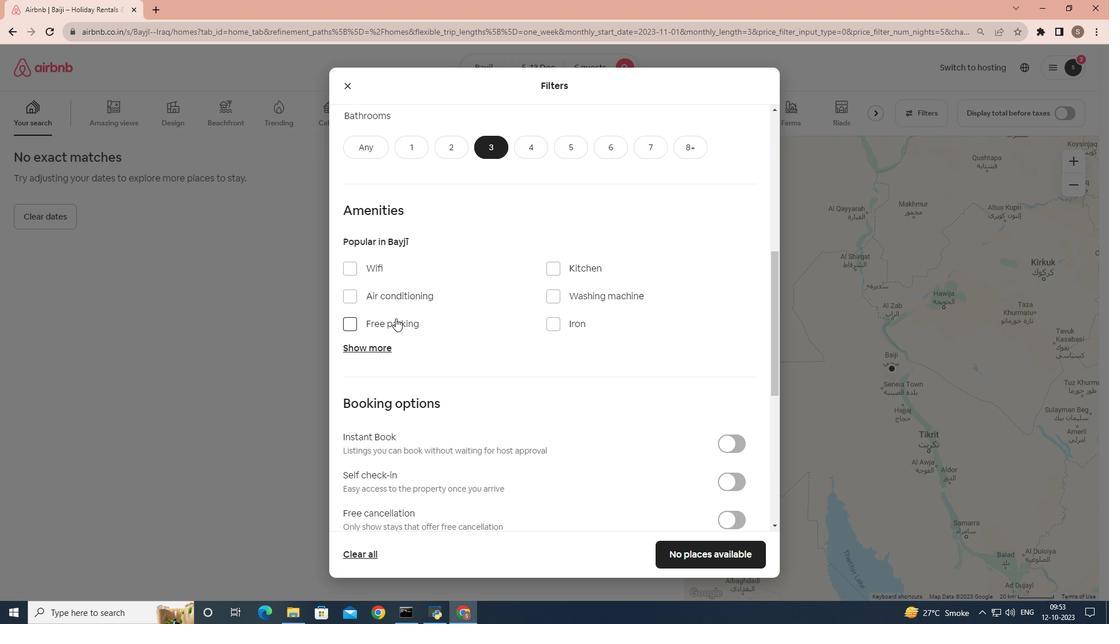 
Action: Mouse moved to (555, 239)
Screenshot: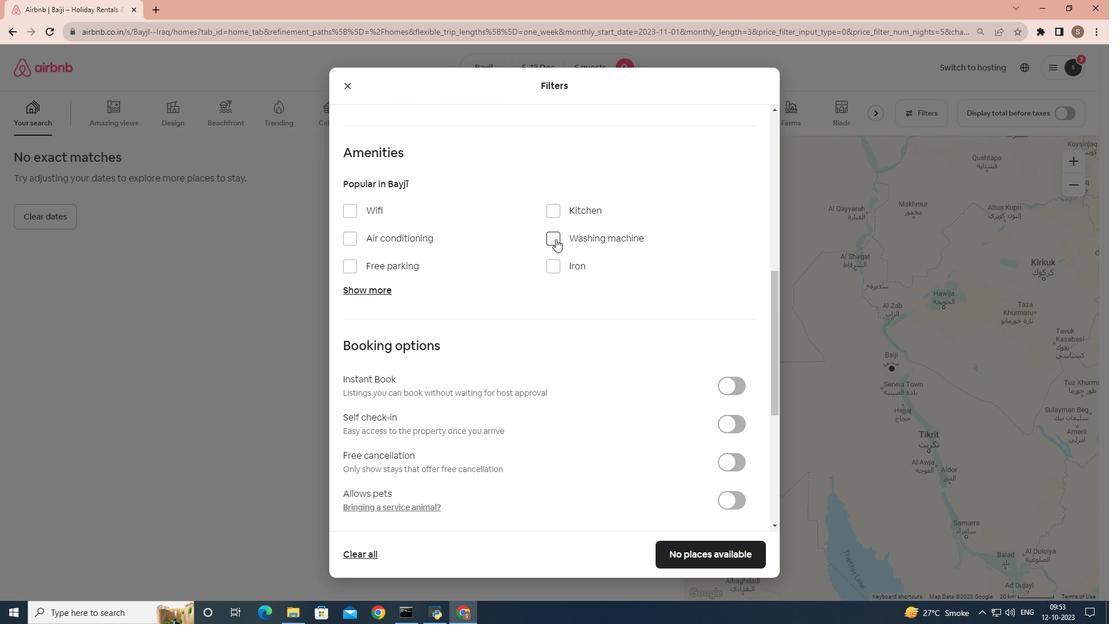 
Action: Mouse pressed left at (555, 239)
Screenshot: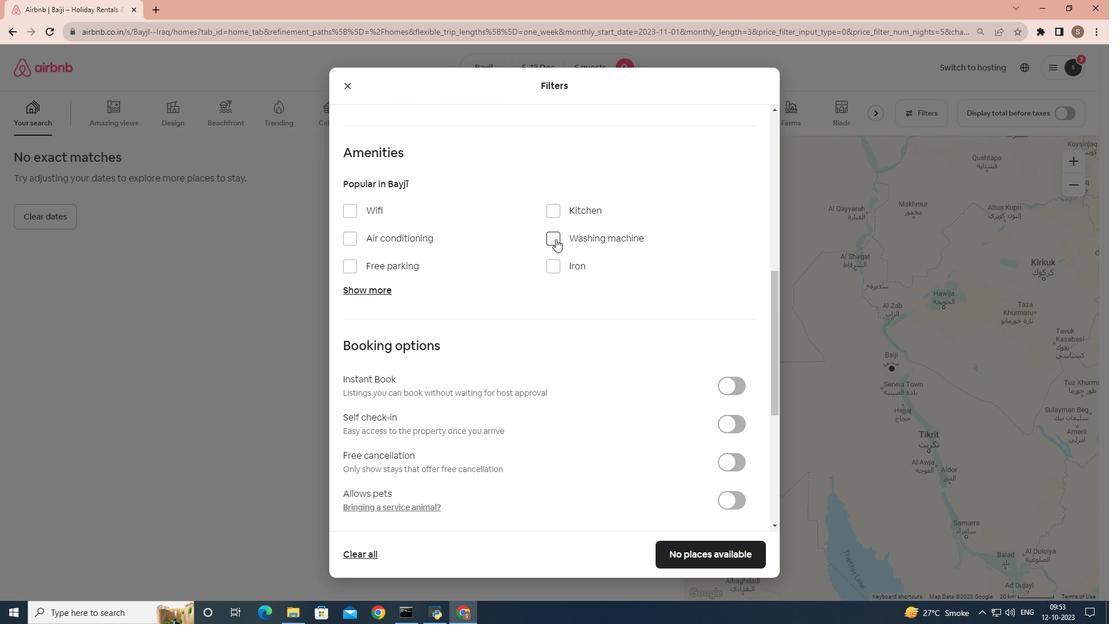 
Action: Mouse moved to (524, 247)
Screenshot: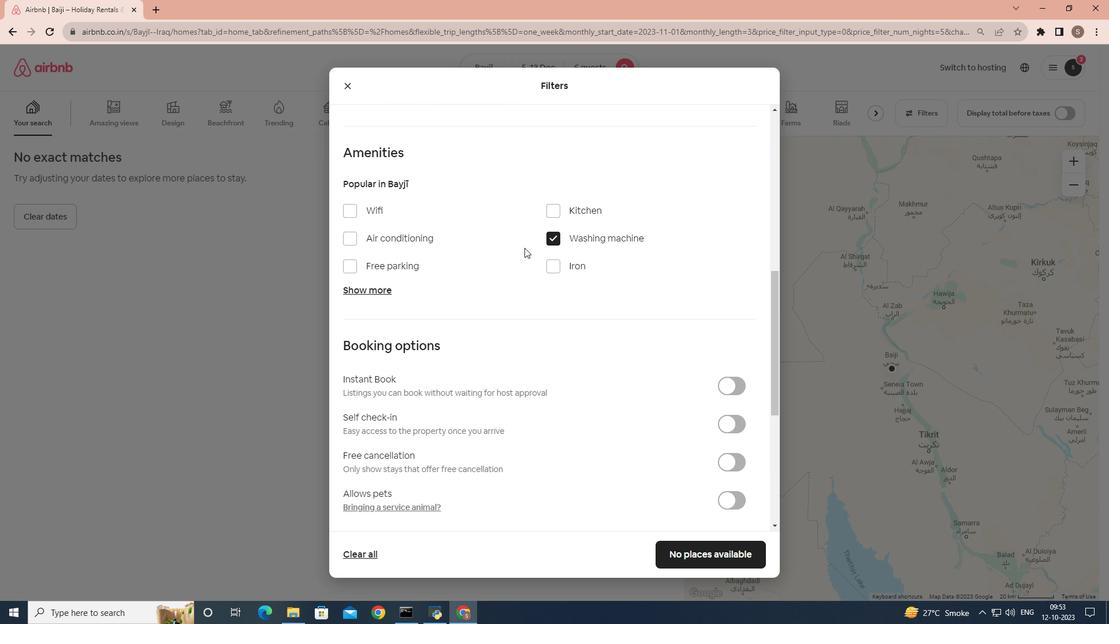 
Action: Mouse scrolled (524, 247) with delta (0, 0)
Screenshot: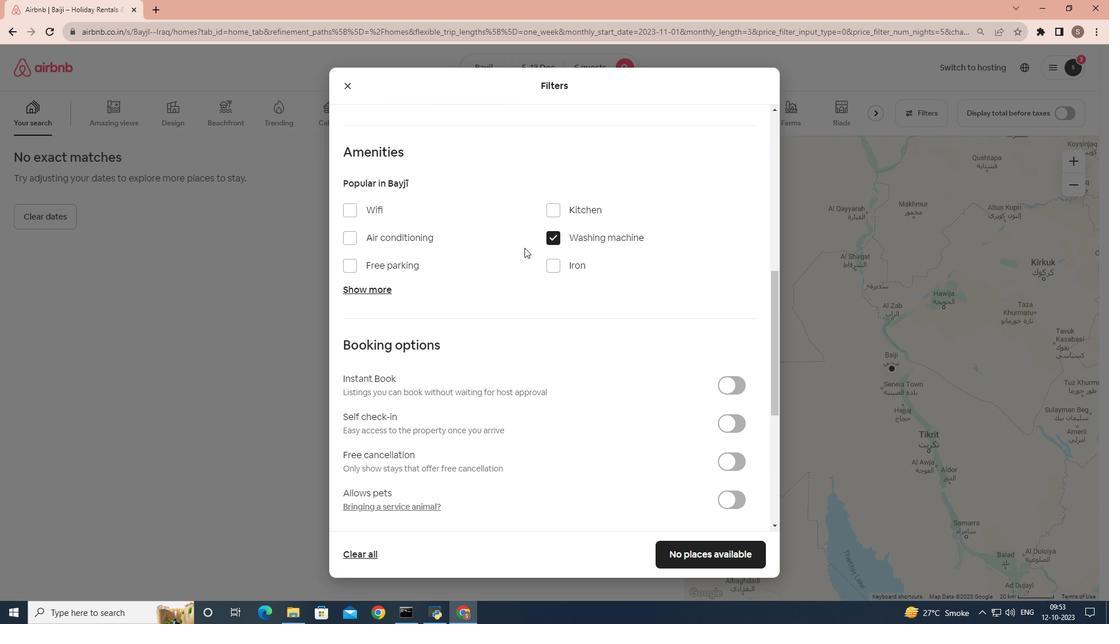
Action: Mouse scrolled (524, 247) with delta (0, 0)
Screenshot: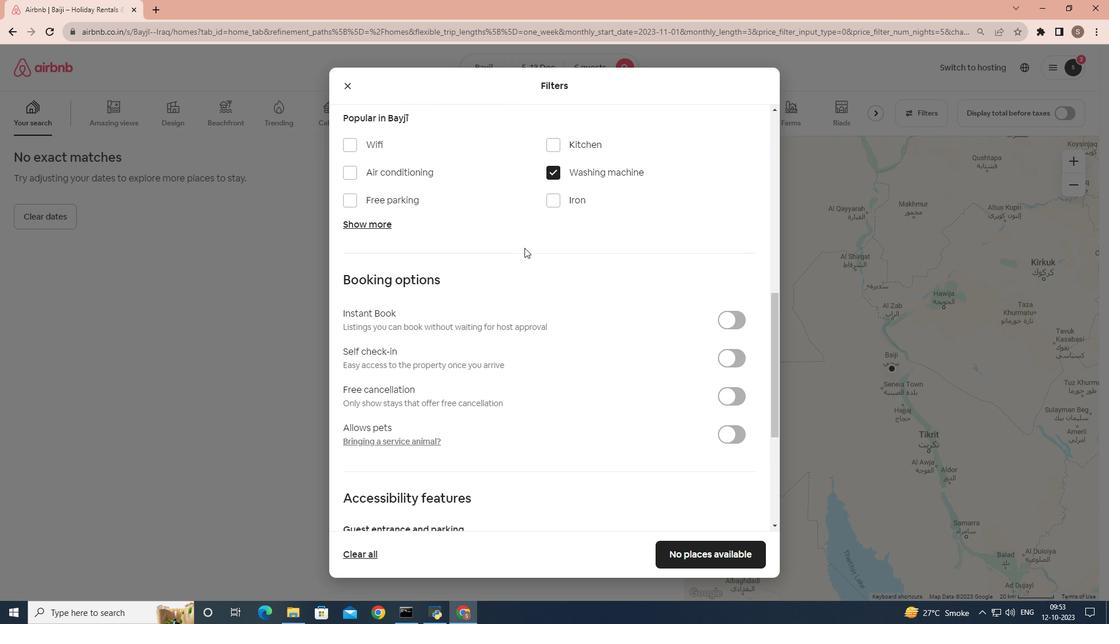 
